 Task: Look for space in Néa Smýrni, Greece from 1st June, 2023 to 4th June, 2023 for 1 adult in price range Rs.6000 to Rs.16000. Place can be private room with 1  bedroom having 1 bed and 1 bathroom. Property type can be house, flat, hotel. Amenities needed are: wifi, washing machine. Booking option can be shelf check-in. Required host language is English.
Action: Mouse moved to (485, 59)
Screenshot: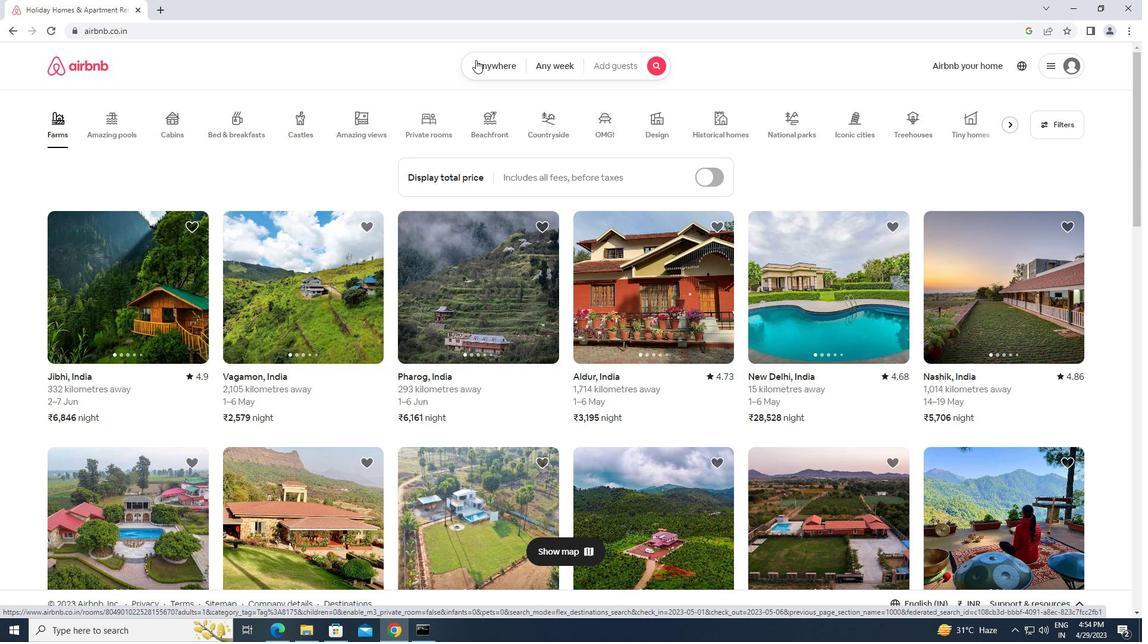
Action: Mouse pressed left at (485, 59)
Screenshot: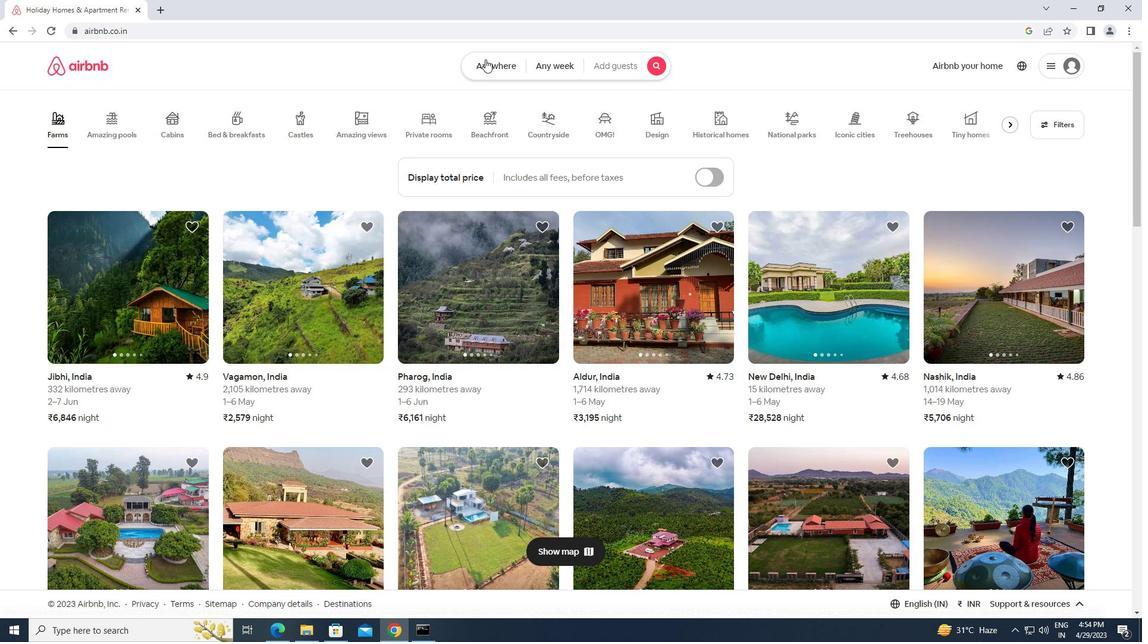 
Action: Mouse moved to (447, 94)
Screenshot: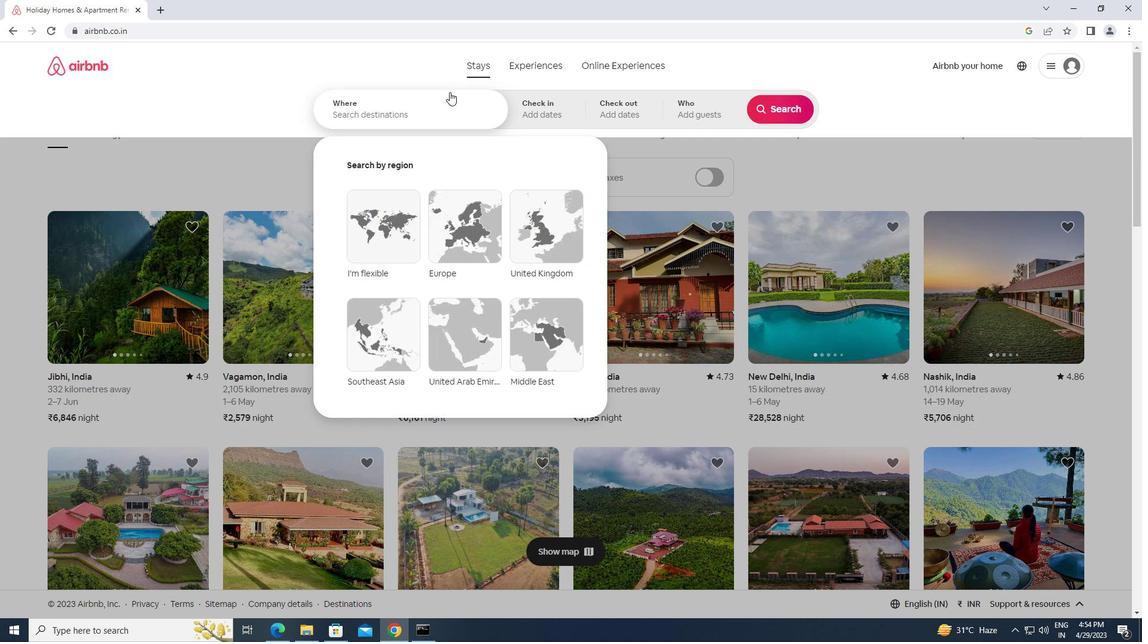 
Action: Mouse pressed left at (447, 94)
Screenshot: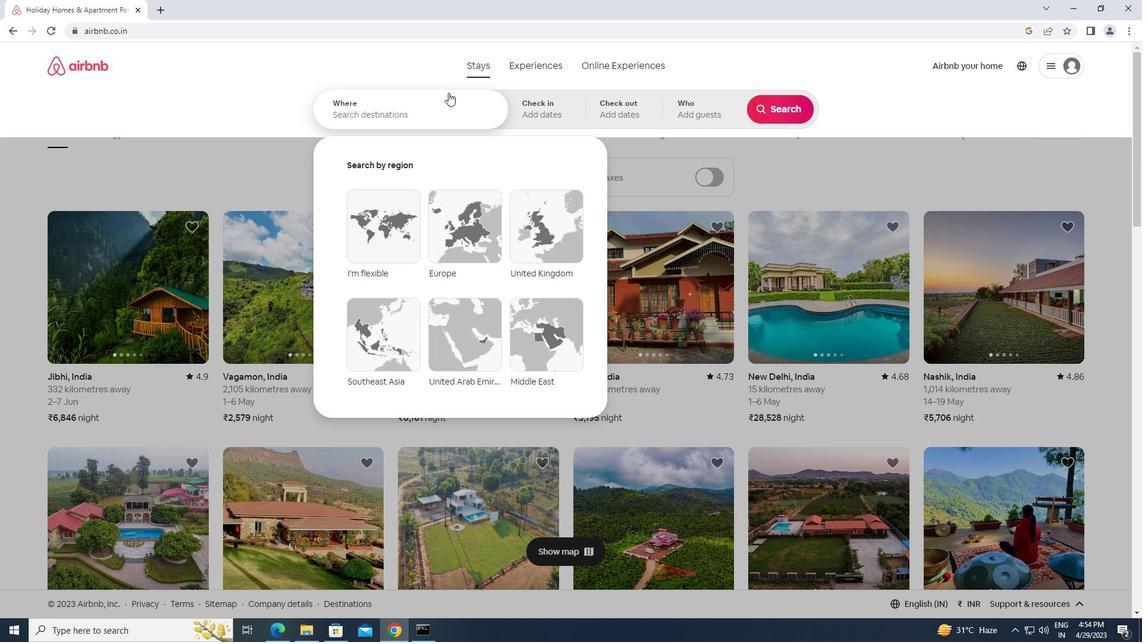 
Action: Key pressed n<Key.caps_lock>ea<Key.space><Key.caps_lock>s<Key.caps_lock>myrni,<Key.space><Key.caps_lock>g<Key.caps_lock>reece<Key.enter>
Screenshot: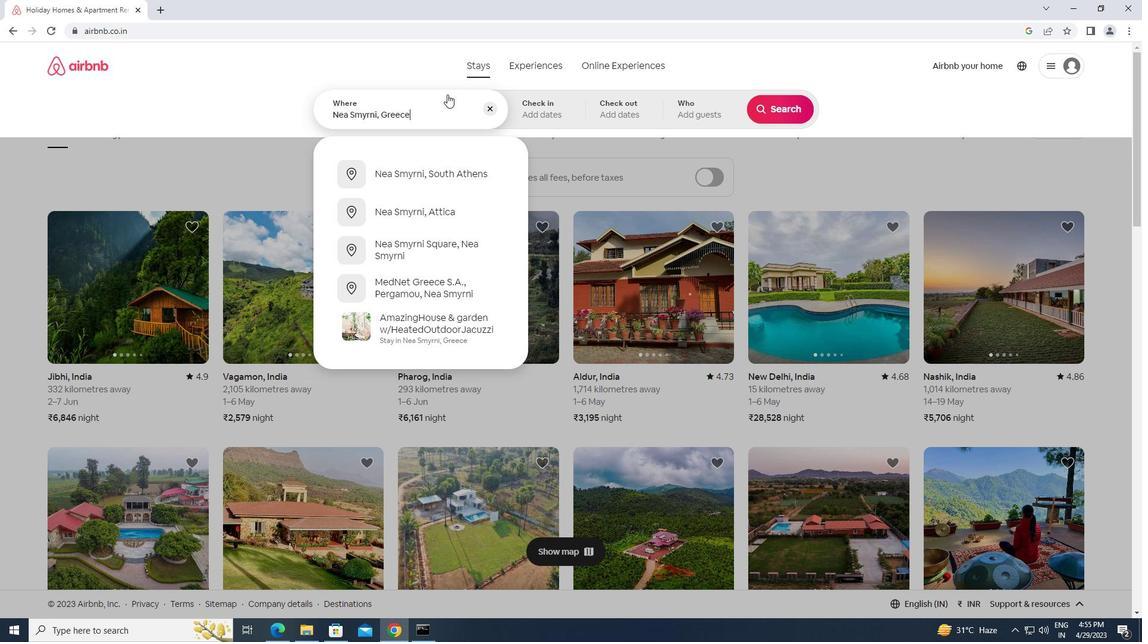 
Action: Mouse moved to (781, 198)
Screenshot: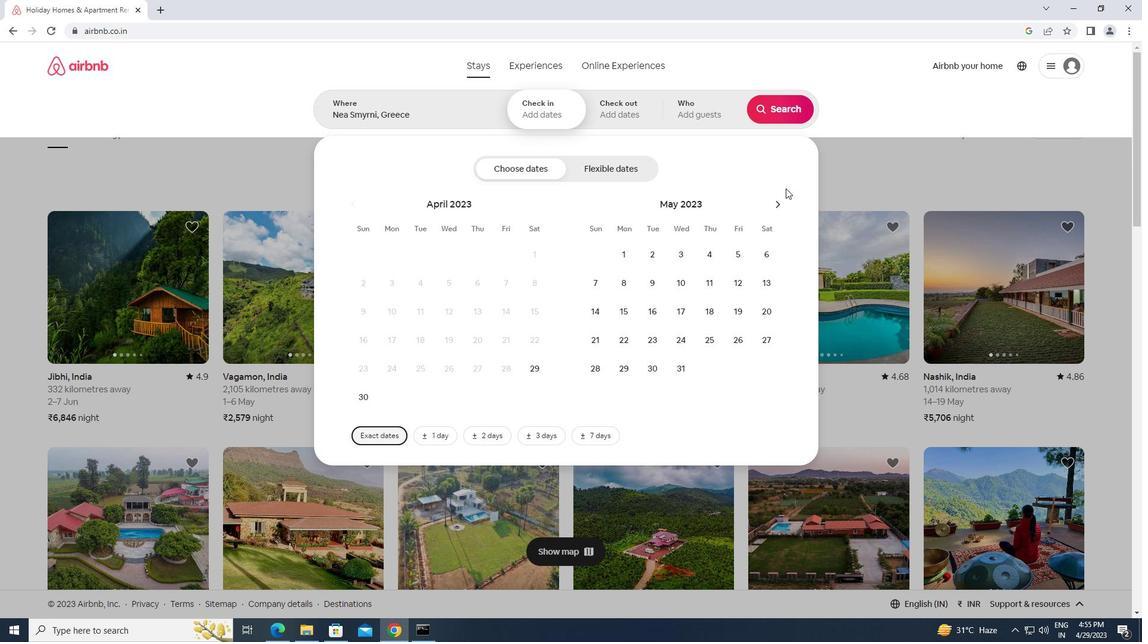 
Action: Mouse pressed left at (781, 198)
Screenshot: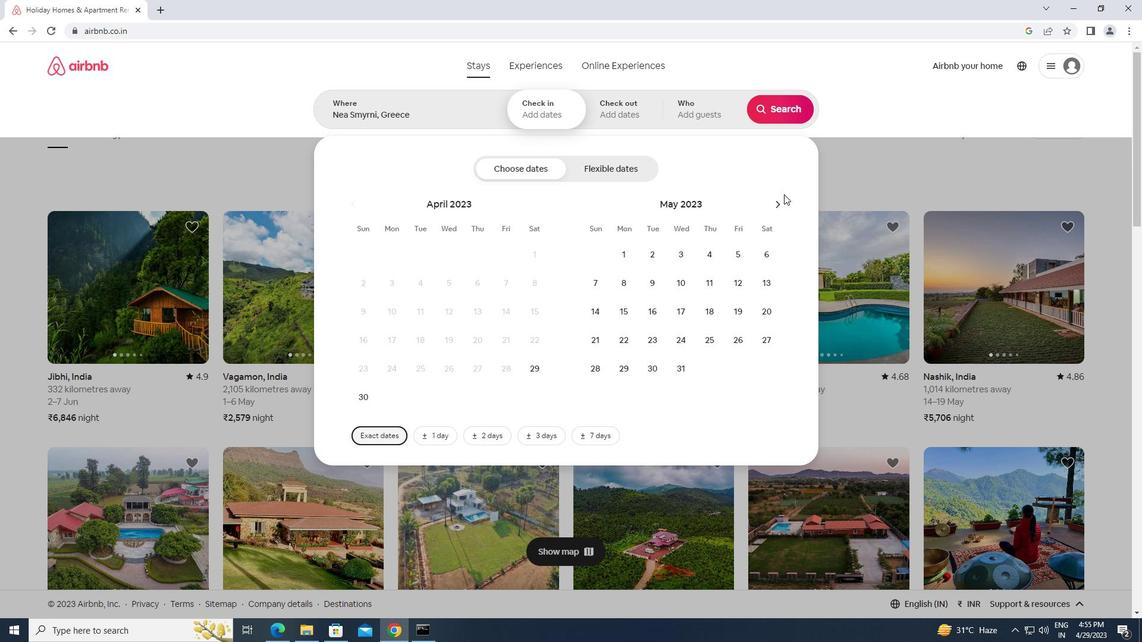 
Action: Mouse moved to (705, 256)
Screenshot: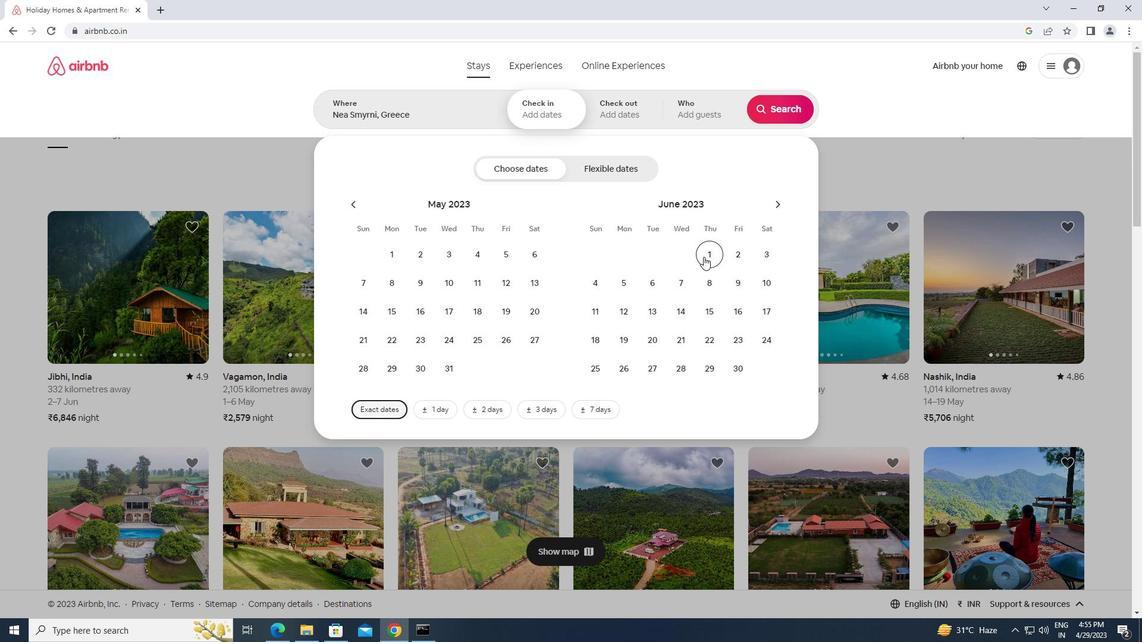 
Action: Mouse pressed left at (705, 256)
Screenshot: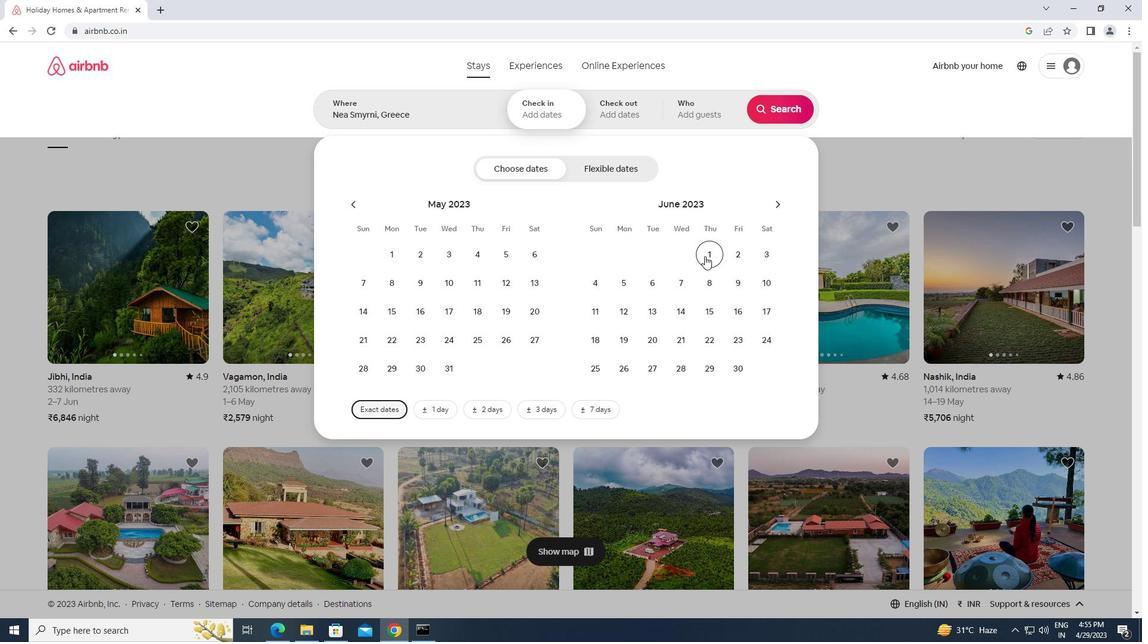 
Action: Mouse moved to (589, 285)
Screenshot: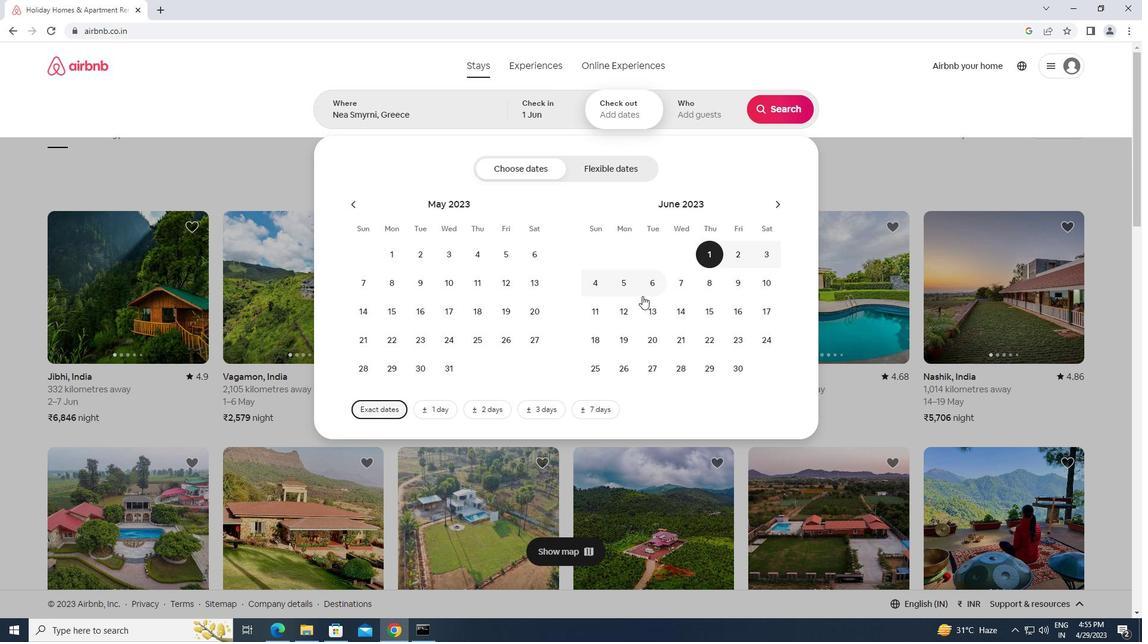 
Action: Mouse pressed left at (589, 285)
Screenshot: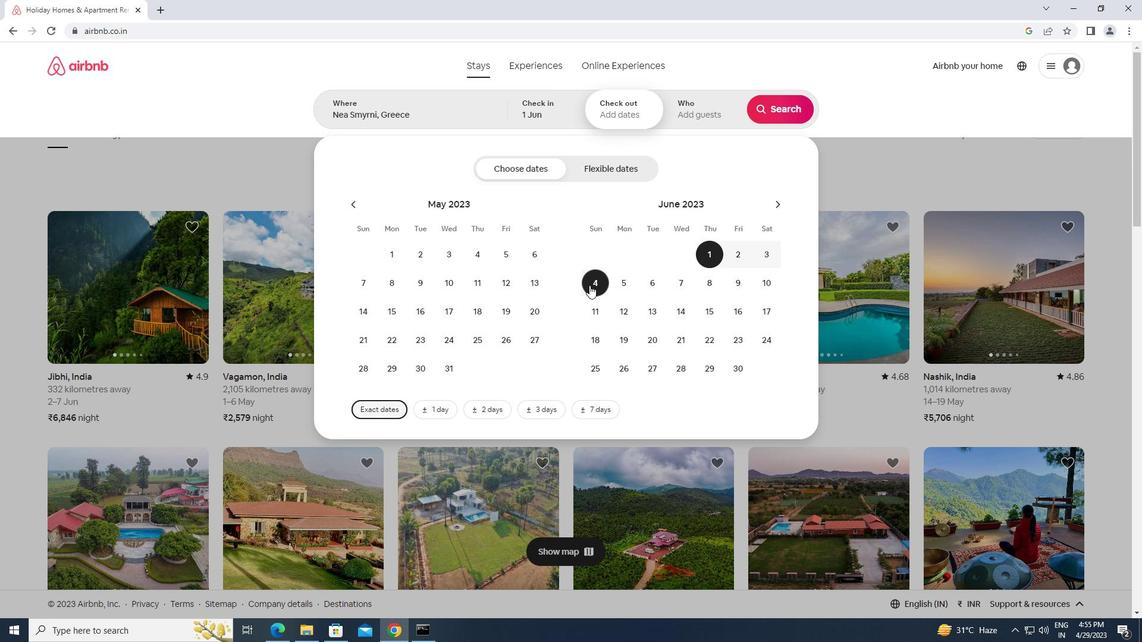 
Action: Mouse moved to (690, 110)
Screenshot: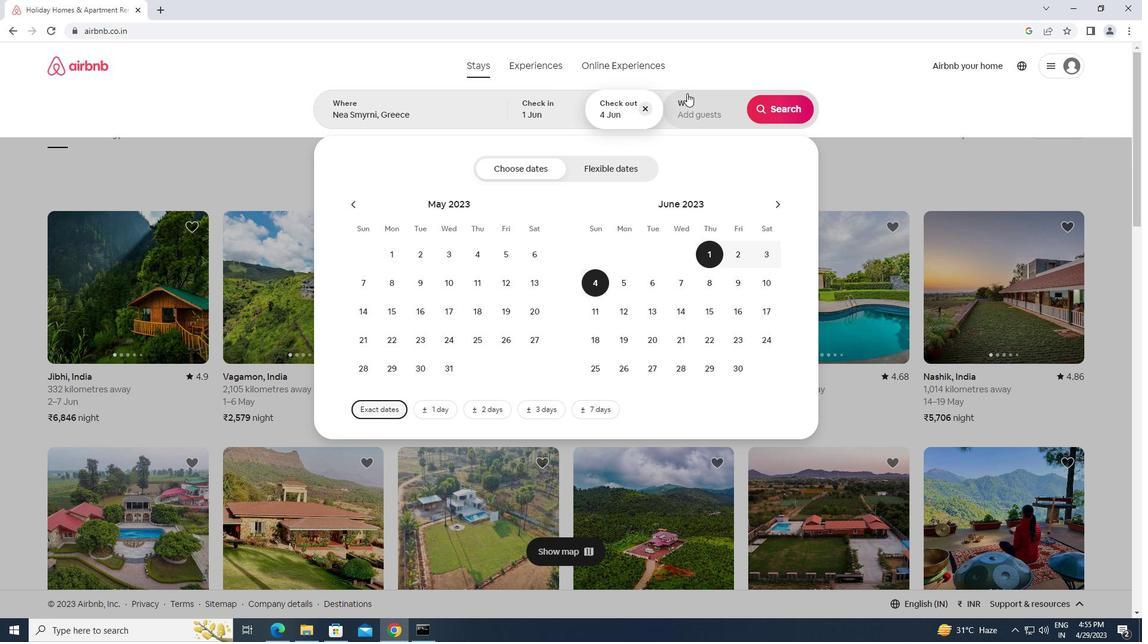 
Action: Mouse pressed left at (690, 110)
Screenshot: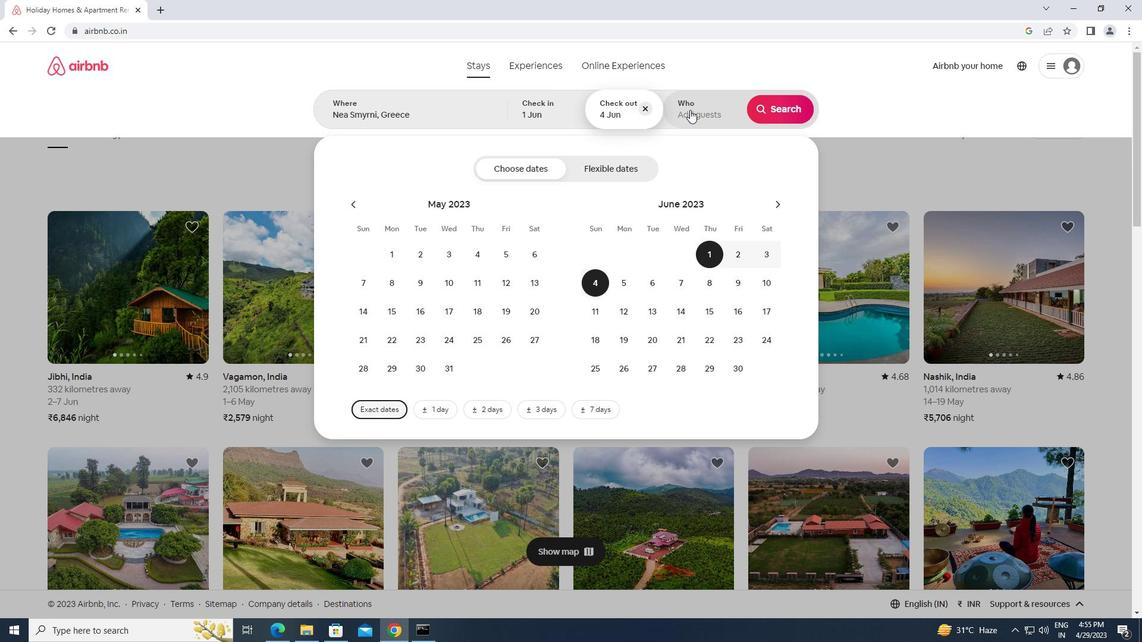 
Action: Mouse moved to (785, 173)
Screenshot: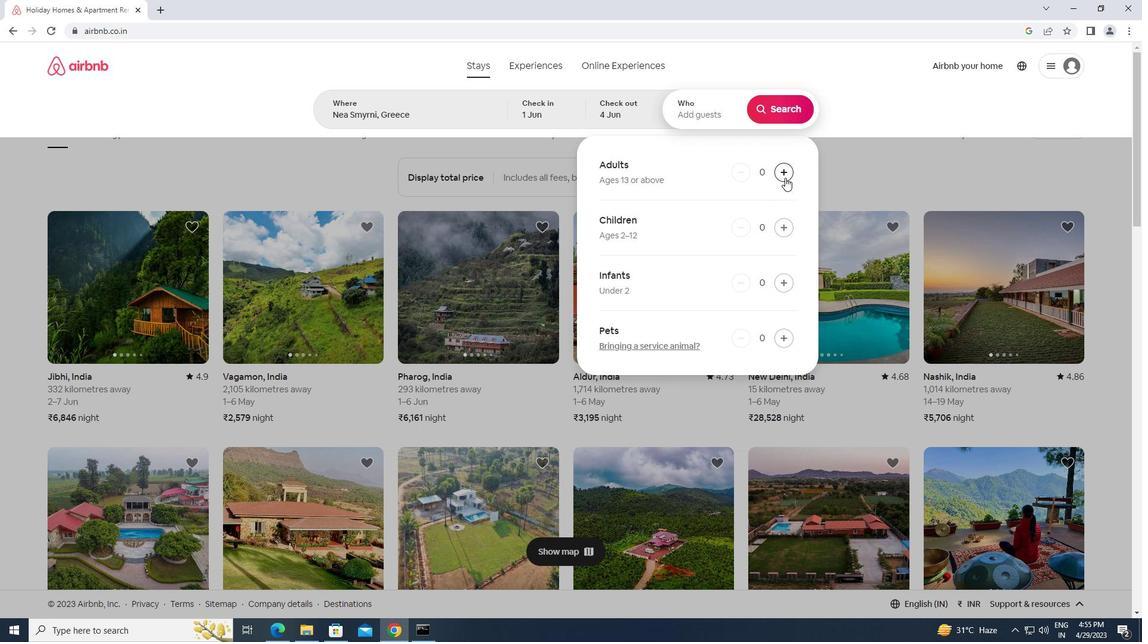 
Action: Mouse pressed left at (785, 173)
Screenshot: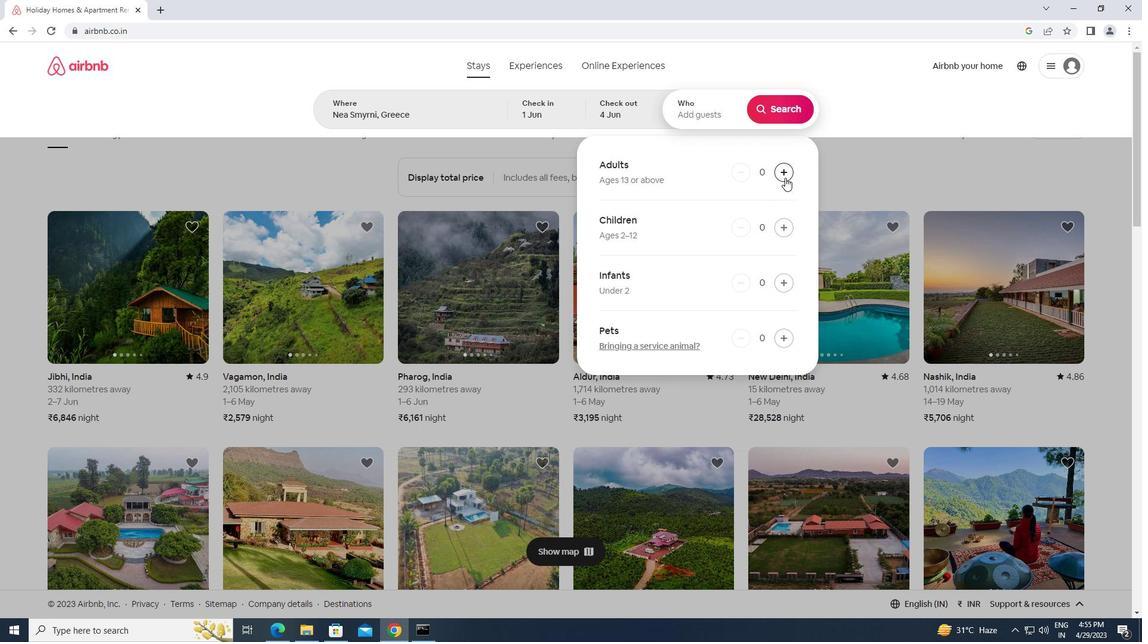 
Action: Mouse moved to (777, 110)
Screenshot: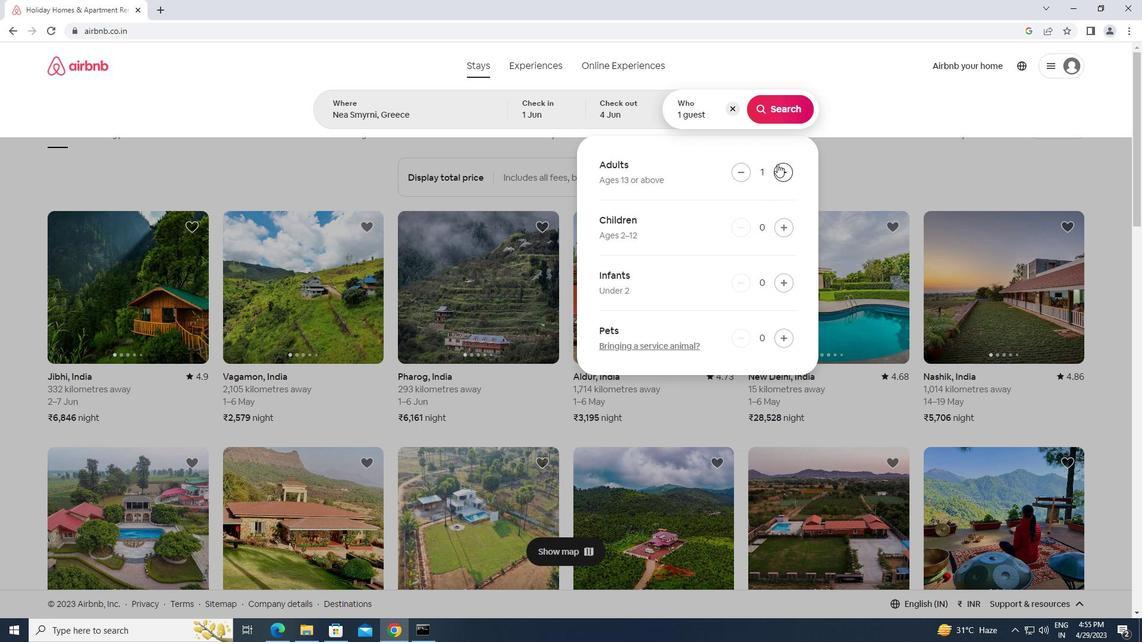 
Action: Mouse pressed left at (777, 110)
Screenshot: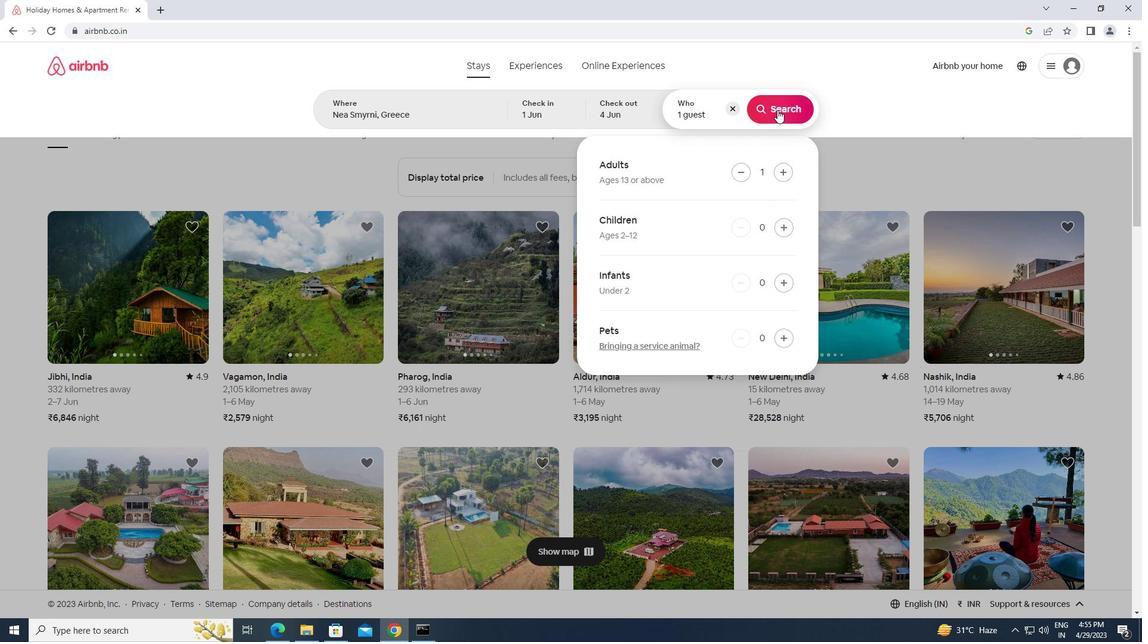 
Action: Mouse moved to (1094, 108)
Screenshot: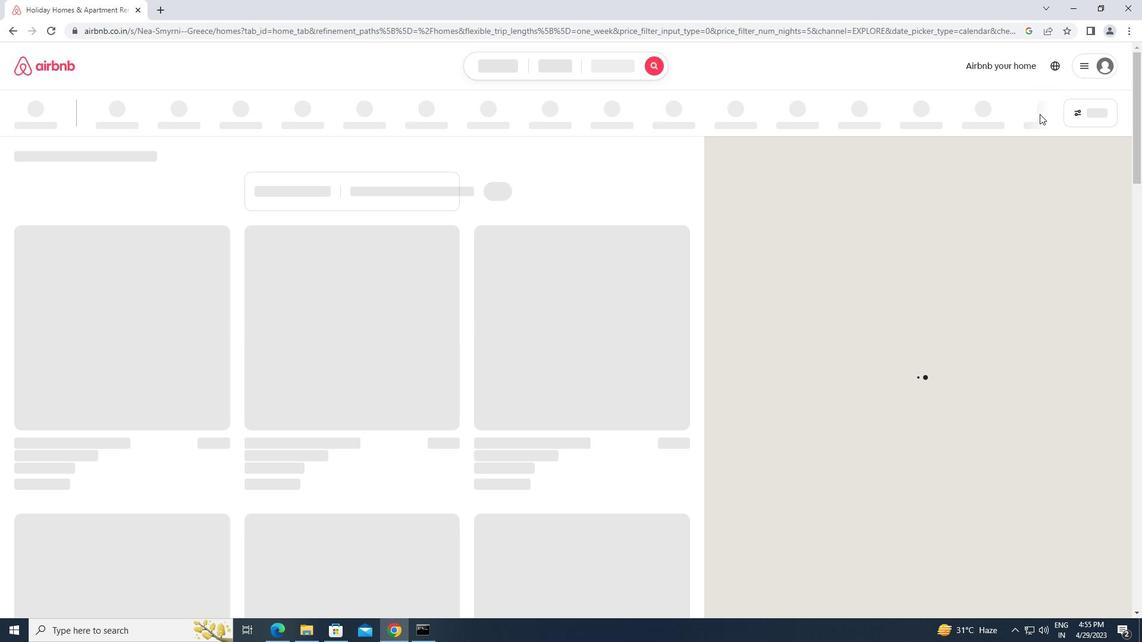 
Action: Mouse pressed left at (1094, 108)
Screenshot: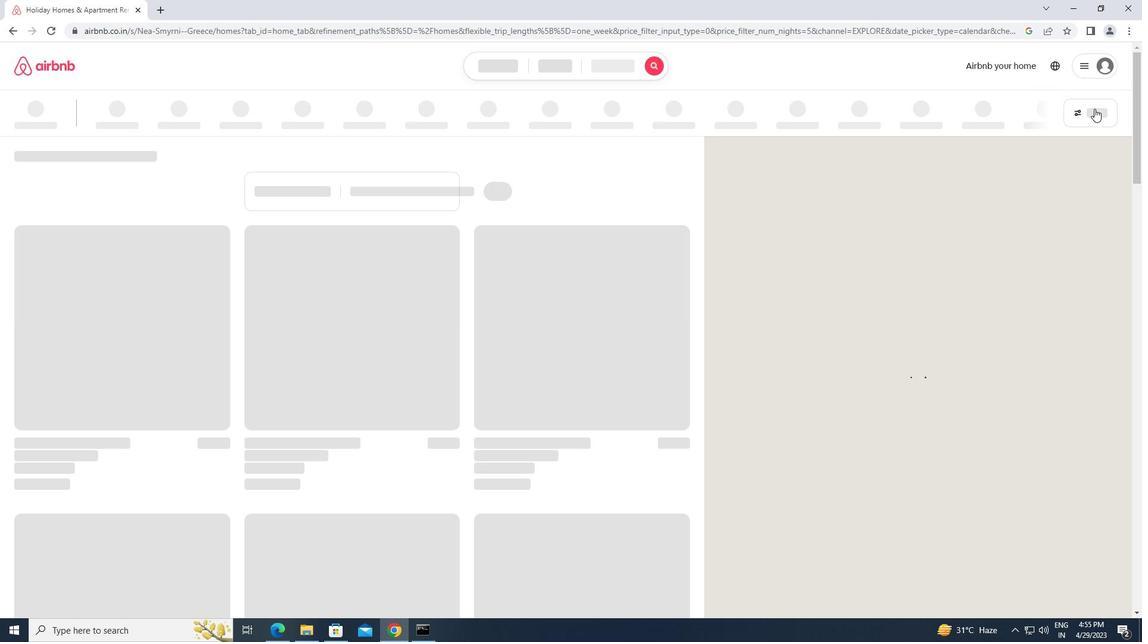 
Action: Mouse moved to (427, 264)
Screenshot: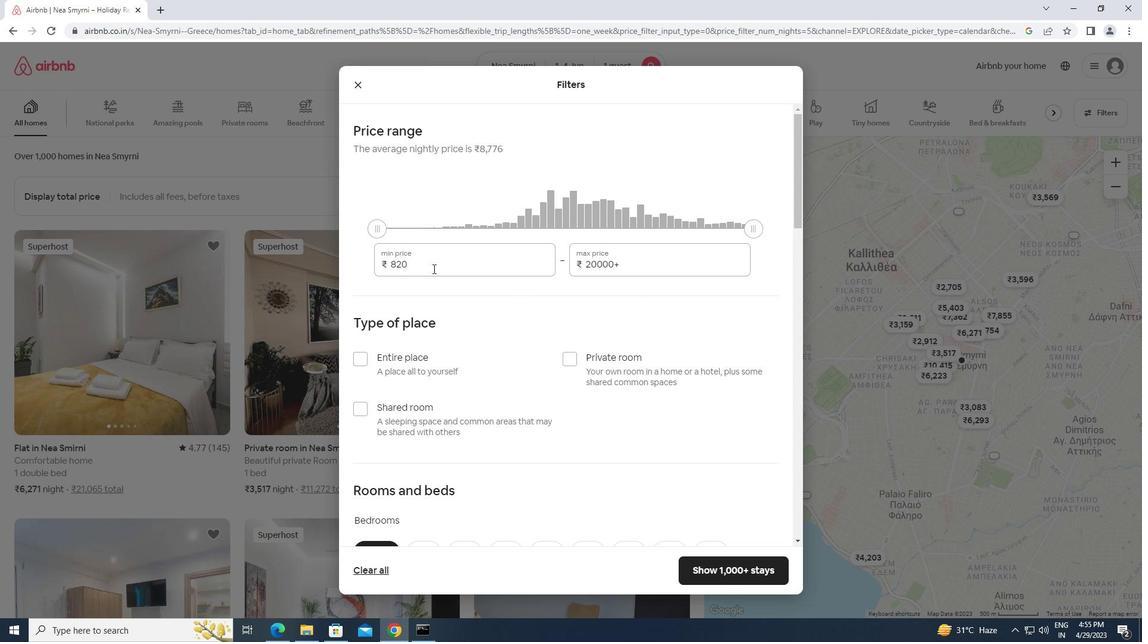 
Action: Mouse pressed left at (427, 264)
Screenshot: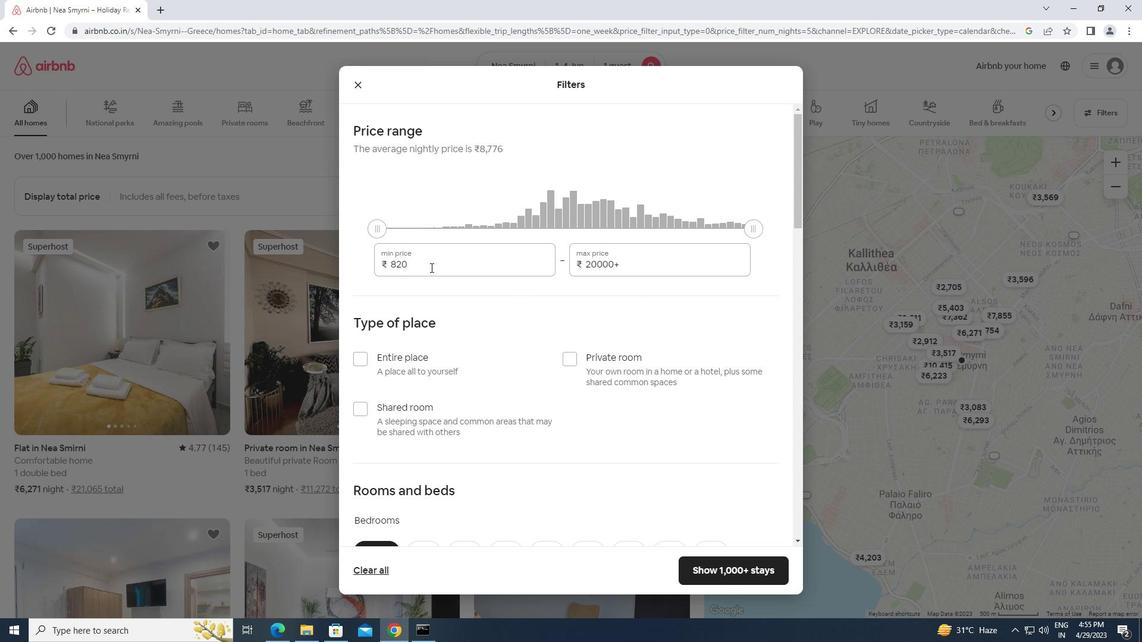 
Action: Mouse moved to (373, 262)
Screenshot: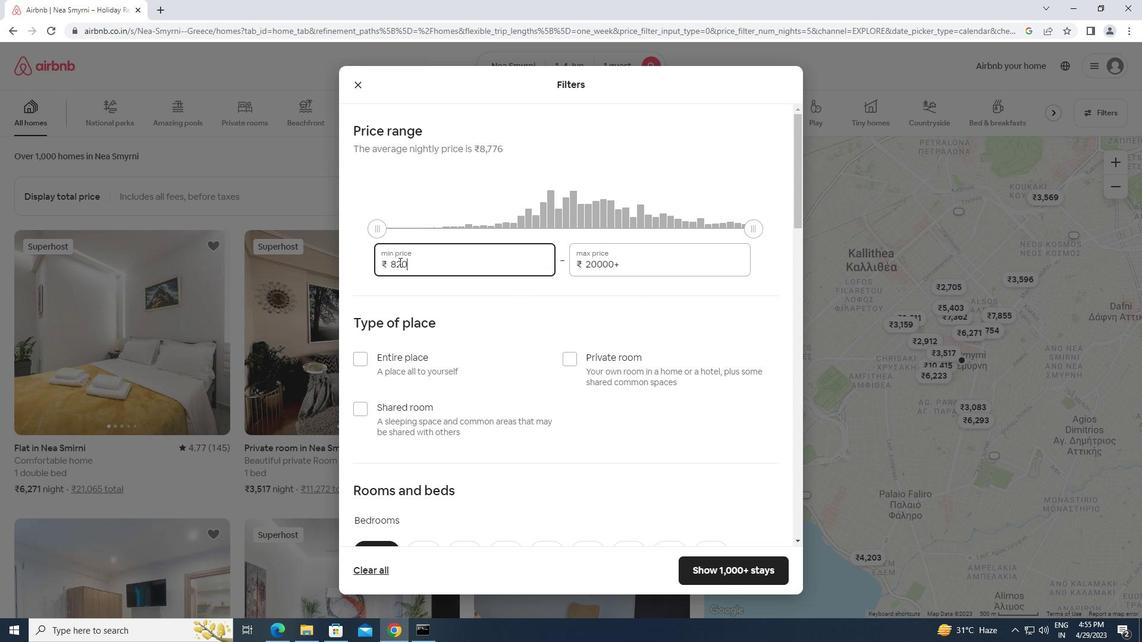 
Action: Key pressed 6000<Key.tab><Key.backspace><Key.backspace><Key.backspace><Key.backspace><Key.backspace><Key.backspace><Key.backspace><Key.backspace><Key.backspace><Key.backspace>16000
Screenshot: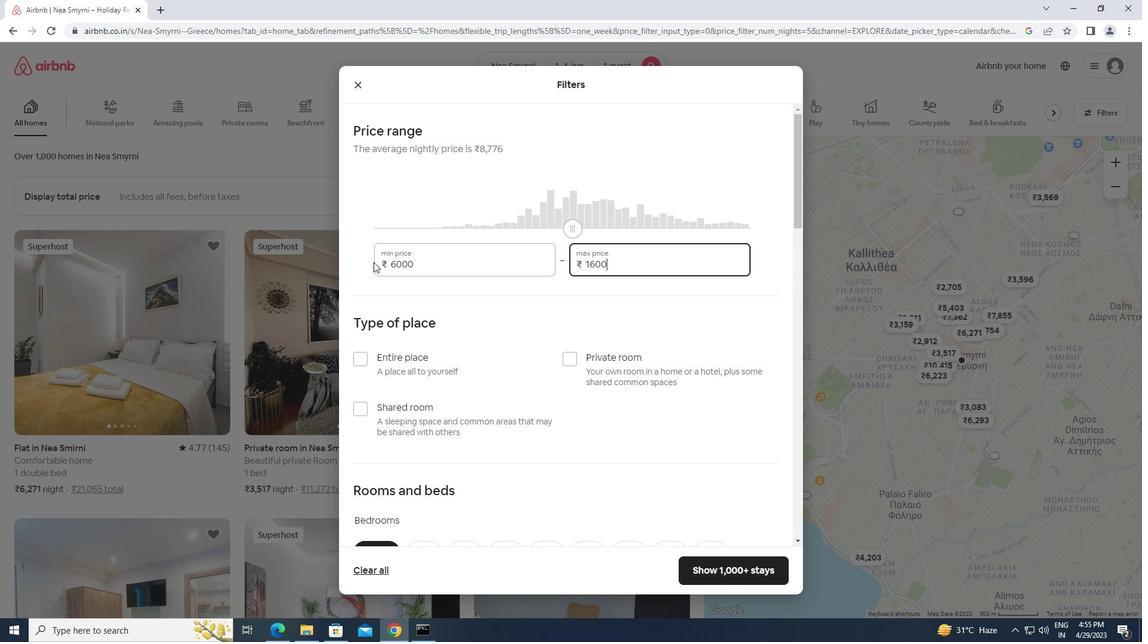 
Action: Mouse moved to (569, 361)
Screenshot: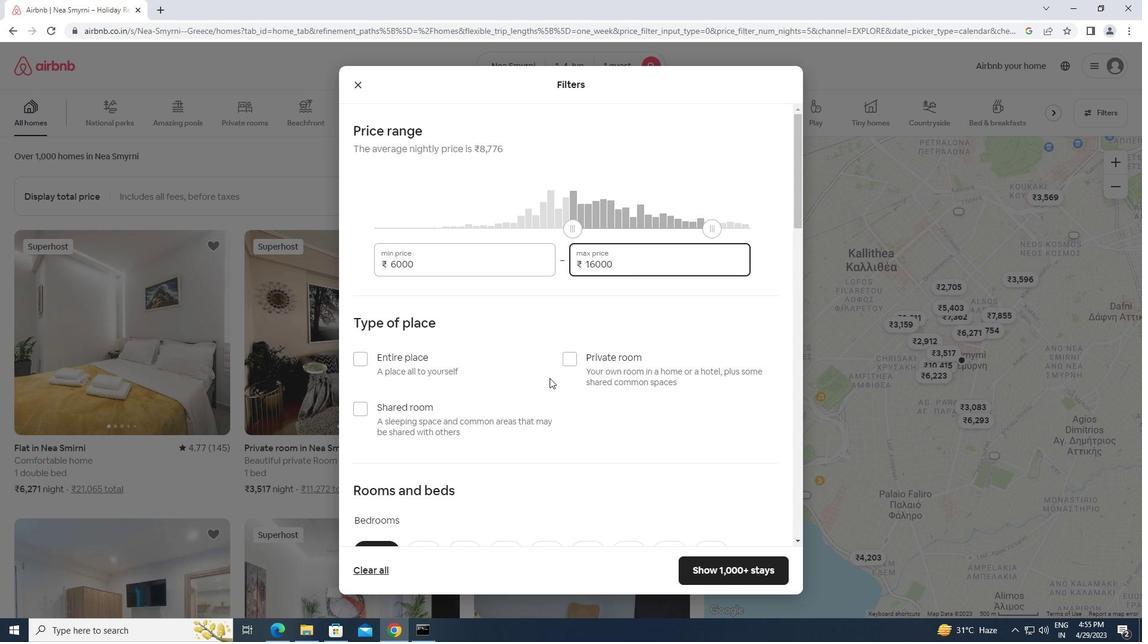 
Action: Mouse pressed left at (569, 361)
Screenshot: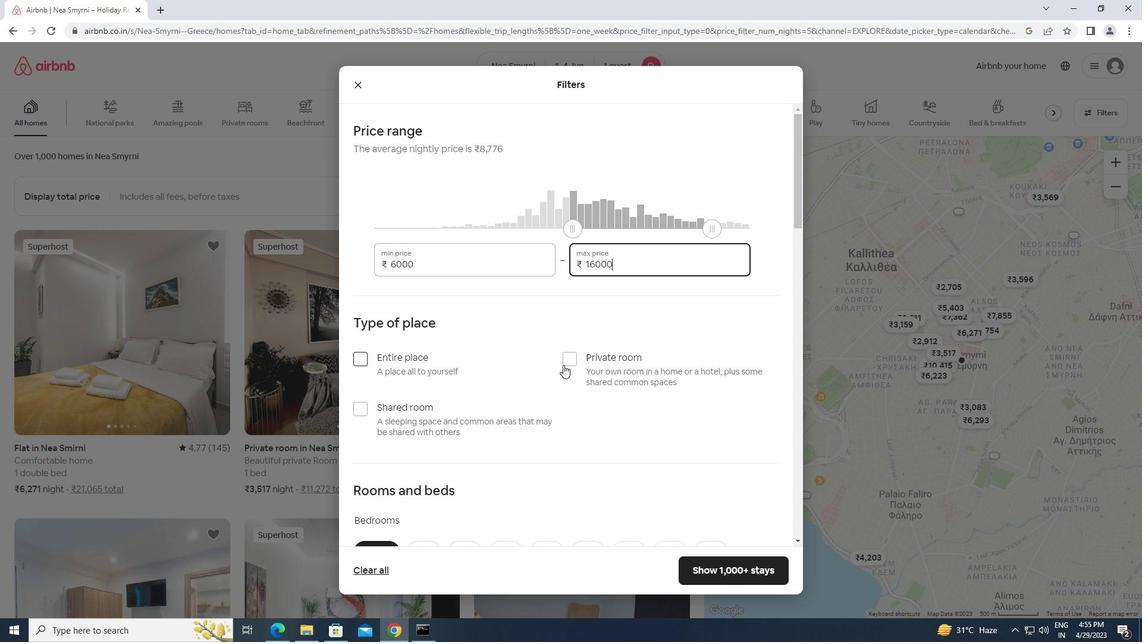 
Action: Mouse moved to (527, 399)
Screenshot: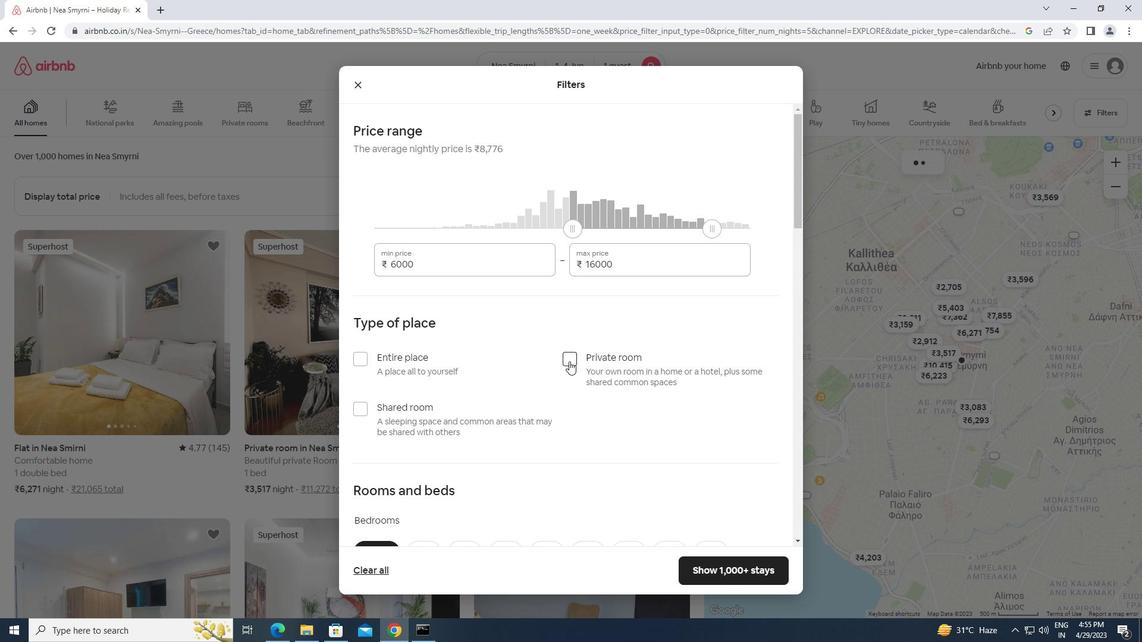 
Action: Mouse scrolled (527, 399) with delta (0, 0)
Screenshot: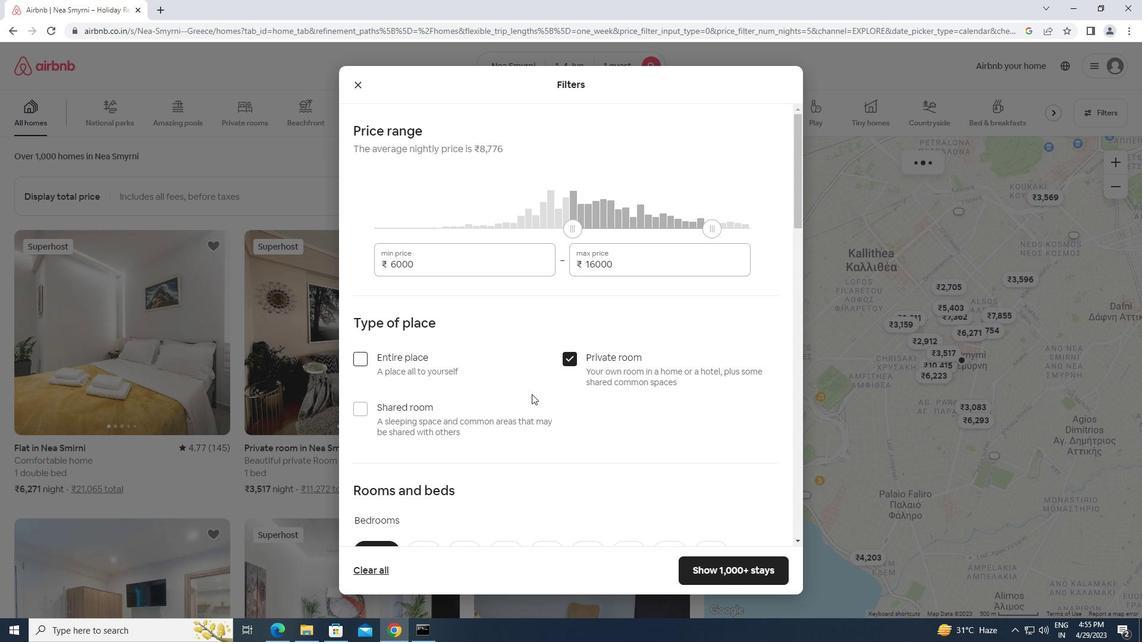 
Action: Mouse scrolled (527, 399) with delta (0, 0)
Screenshot: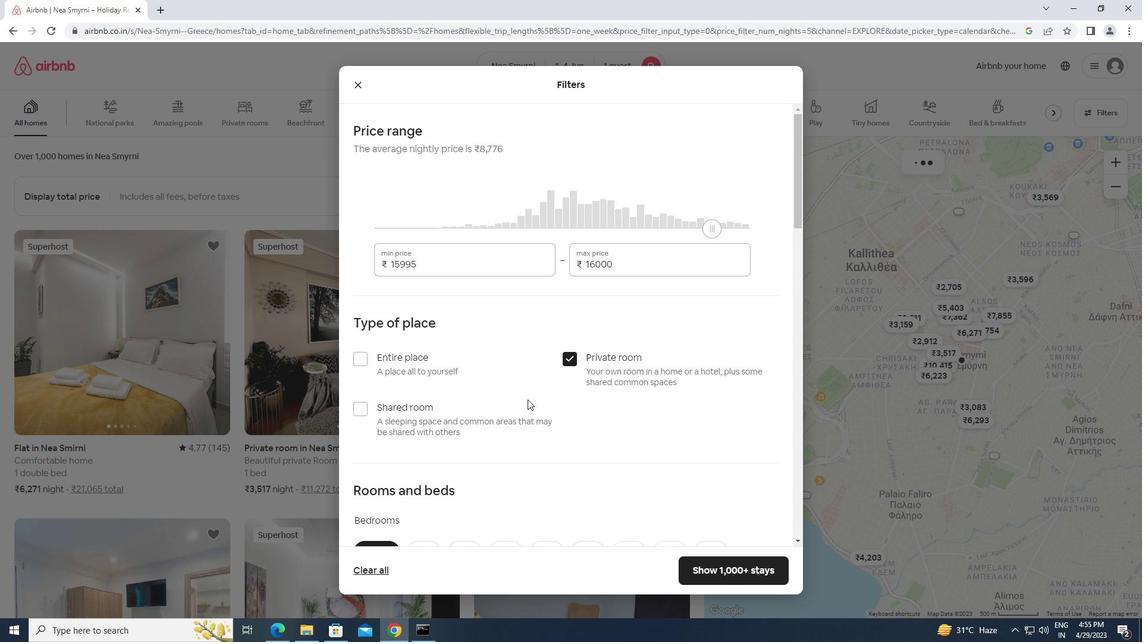 
Action: Mouse scrolled (527, 399) with delta (0, 0)
Screenshot: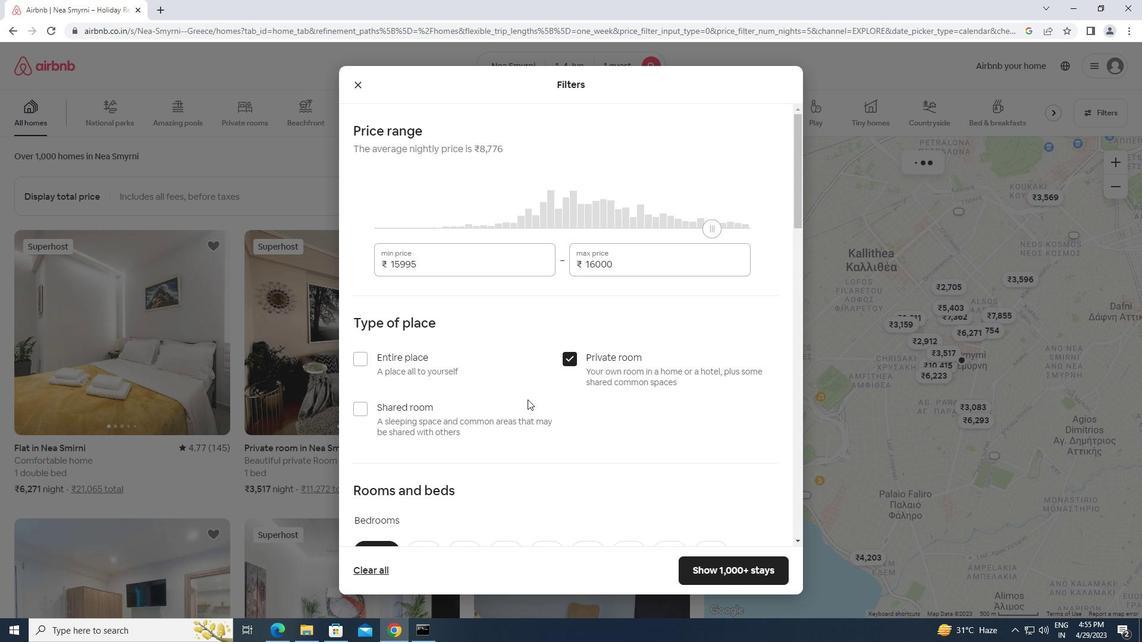 
Action: Mouse scrolled (527, 399) with delta (0, 0)
Screenshot: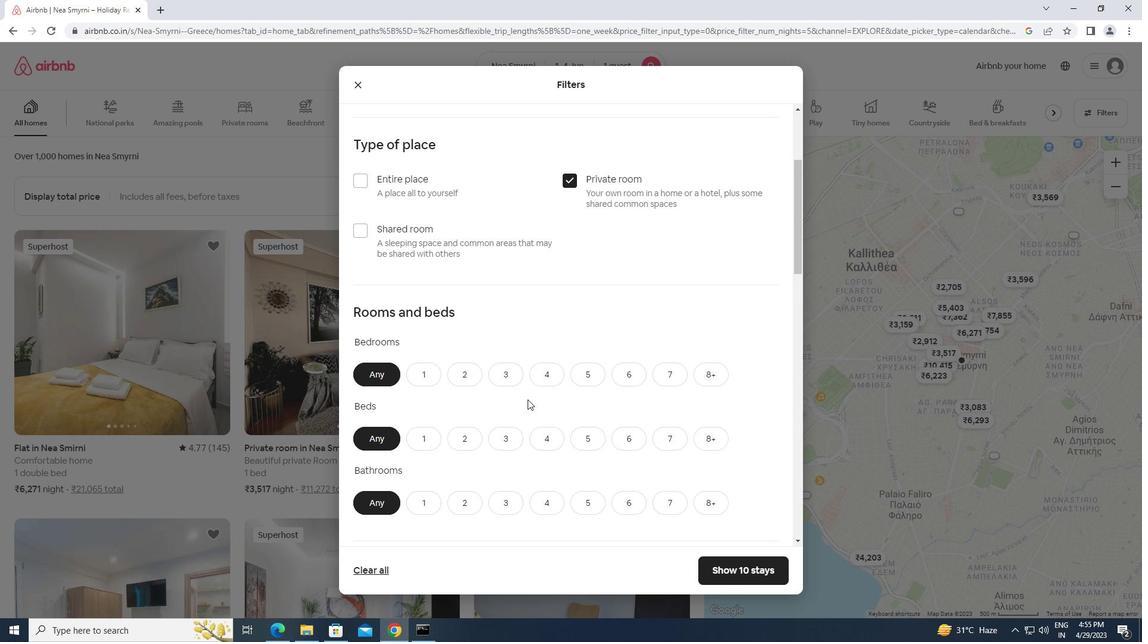 
Action: Mouse scrolled (527, 399) with delta (0, 0)
Screenshot: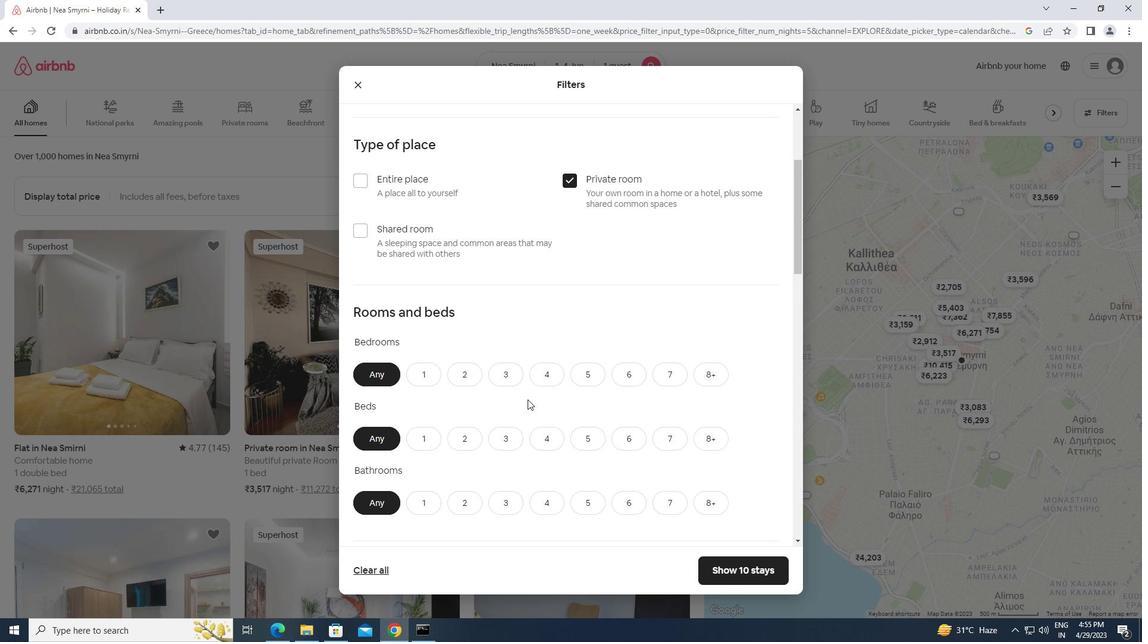 
Action: Mouse moved to (421, 251)
Screenshot: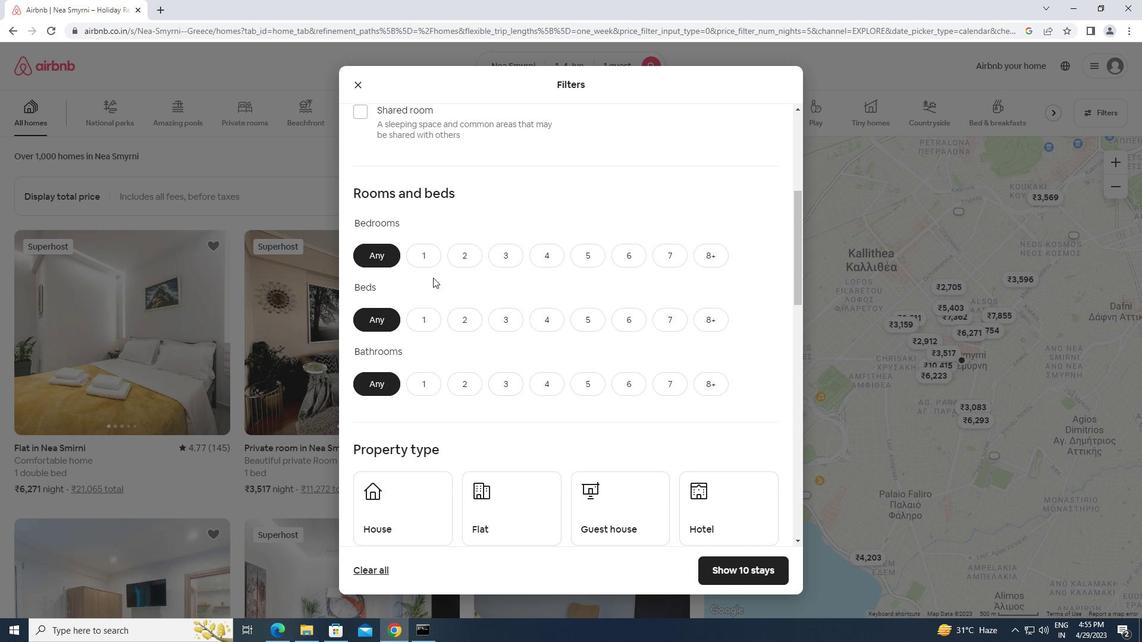 
Action: Mouse pressed left at (421, 251)
Screenshot: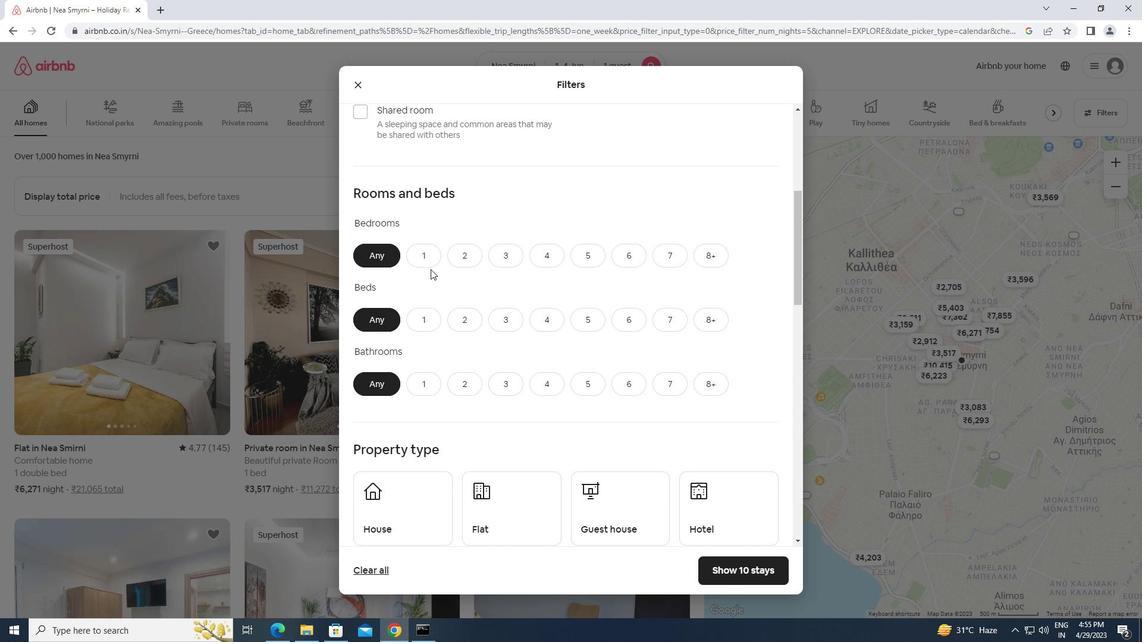 
Action: Mouse moved to (431, 315)
Screenshot: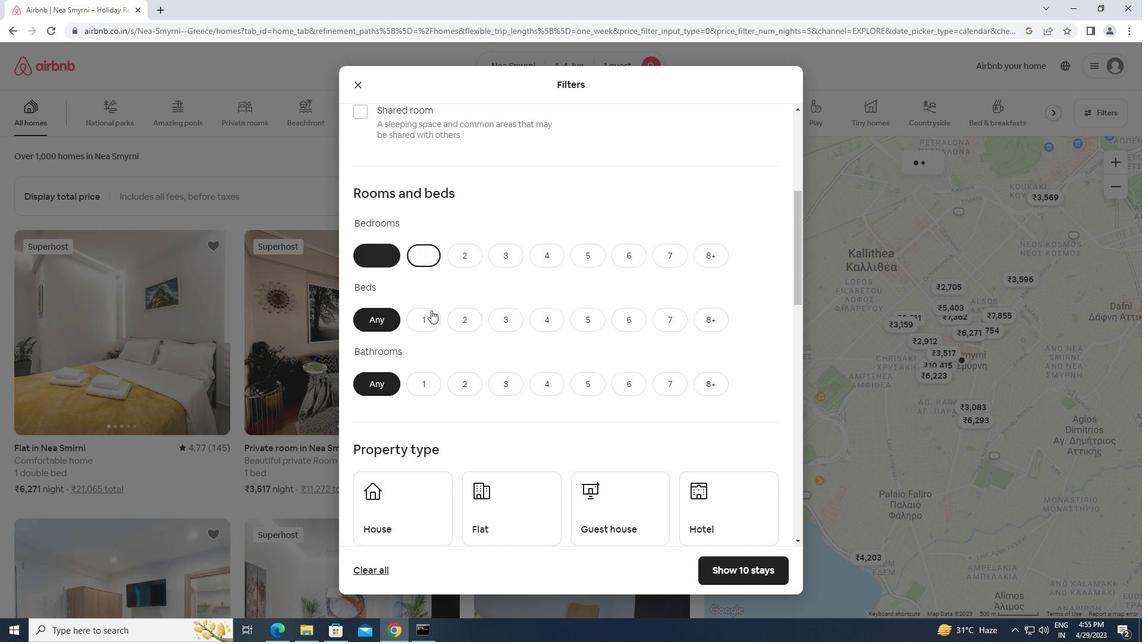 
Action: Mouse pressed left at (431, 315)
Screenshot: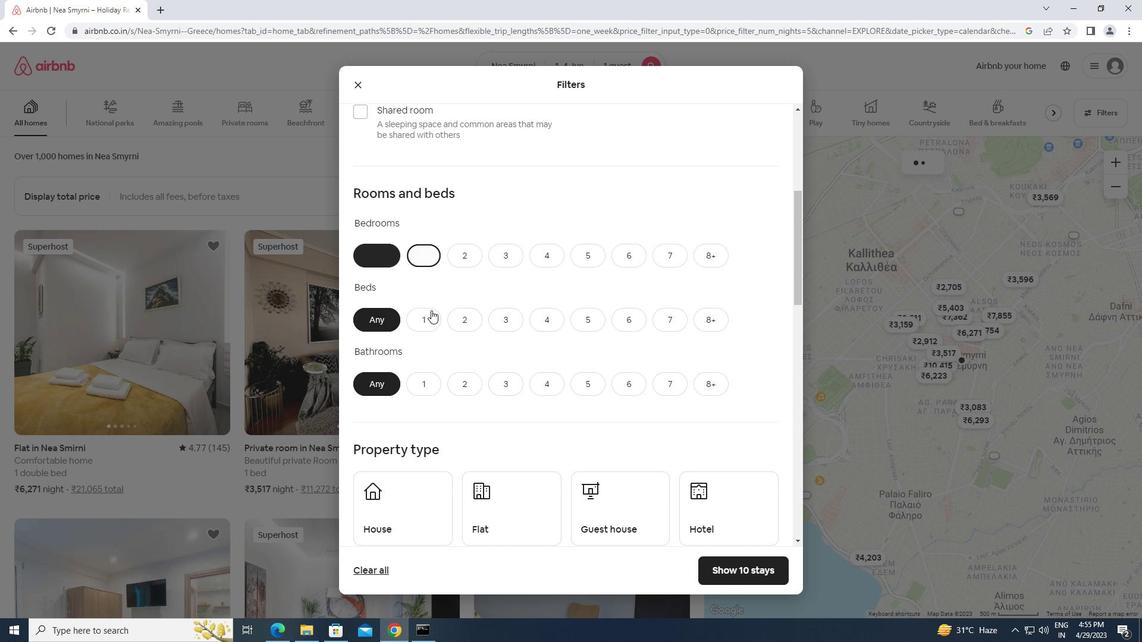 
Action: Mouse moved to (418, 374)
Screenshot: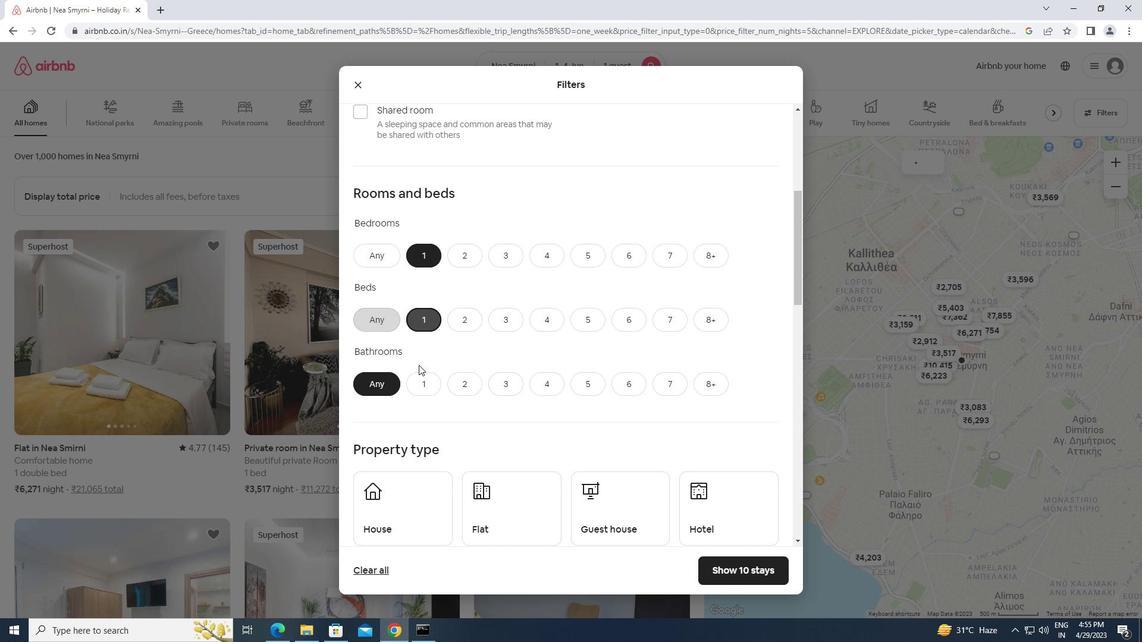 
Action: Mouse pressed left at (418, 374)
Screenshot: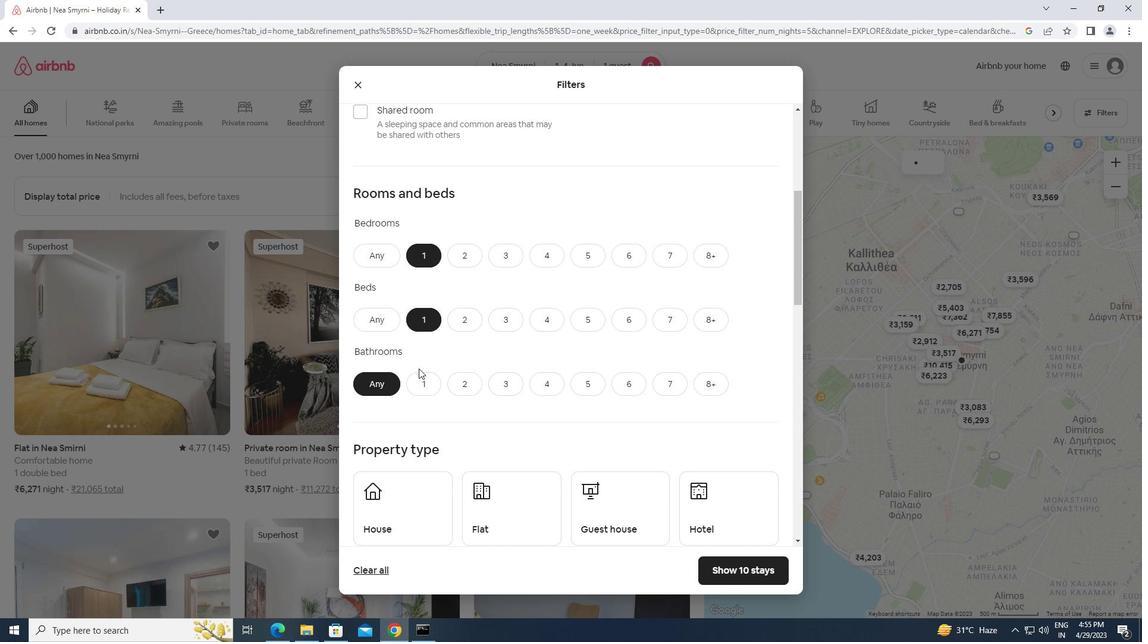 
Action: Mouse moved to (464, 410)
Screenshot: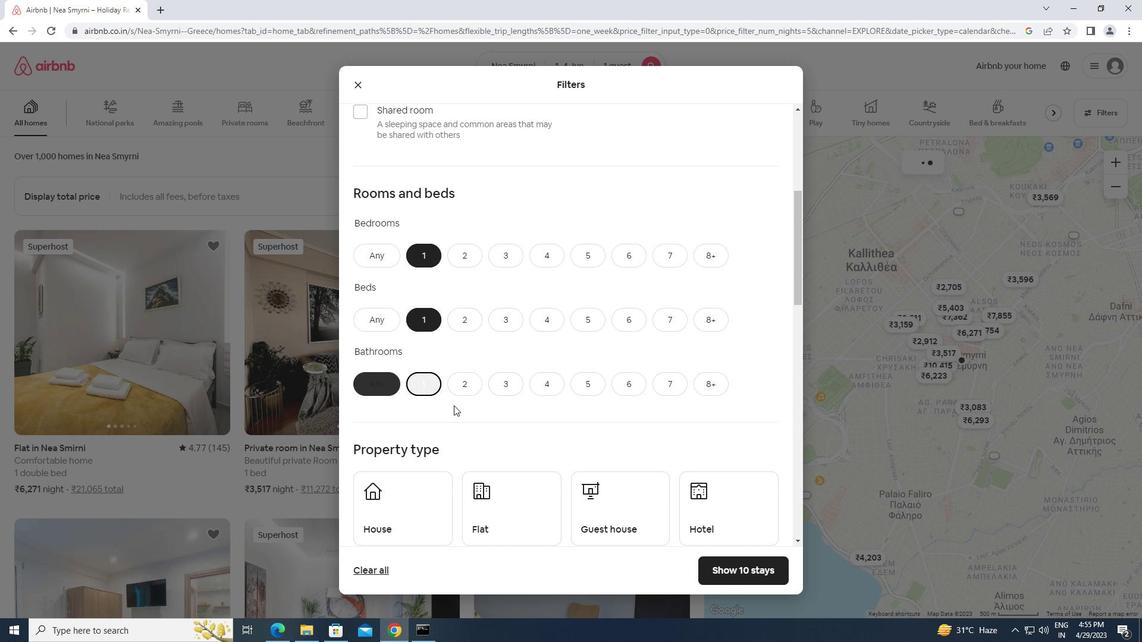 
Action: Mouse scrolled (464, 409) with delta (0, 0)
Screenshot: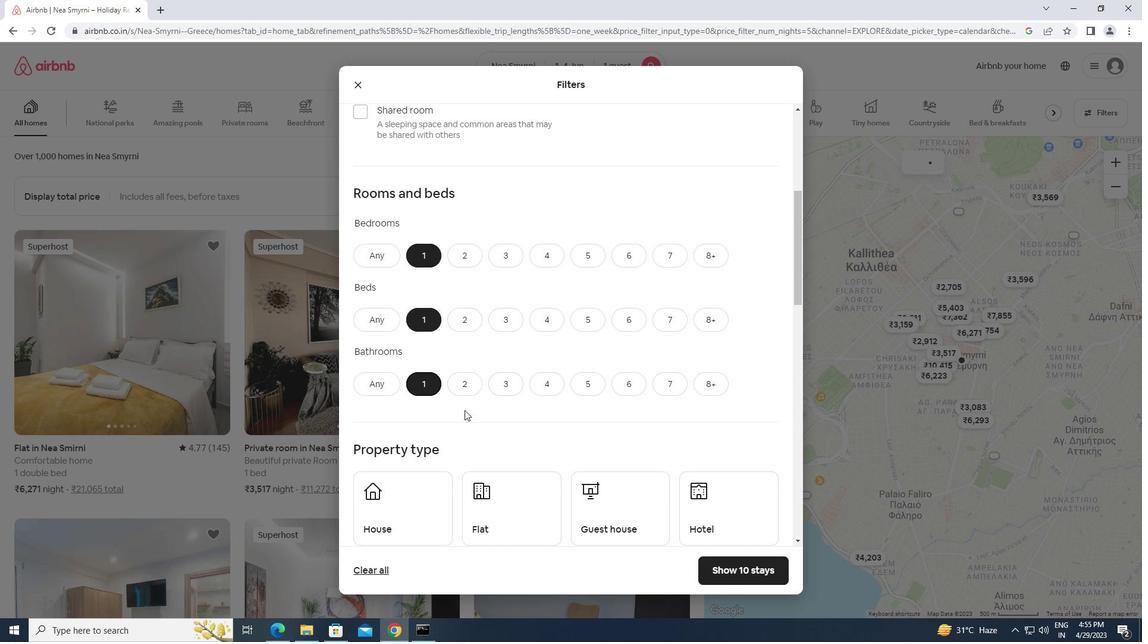 
Action: Mouse scrolled (464, 409) with delta (0, 0)
Screenshot: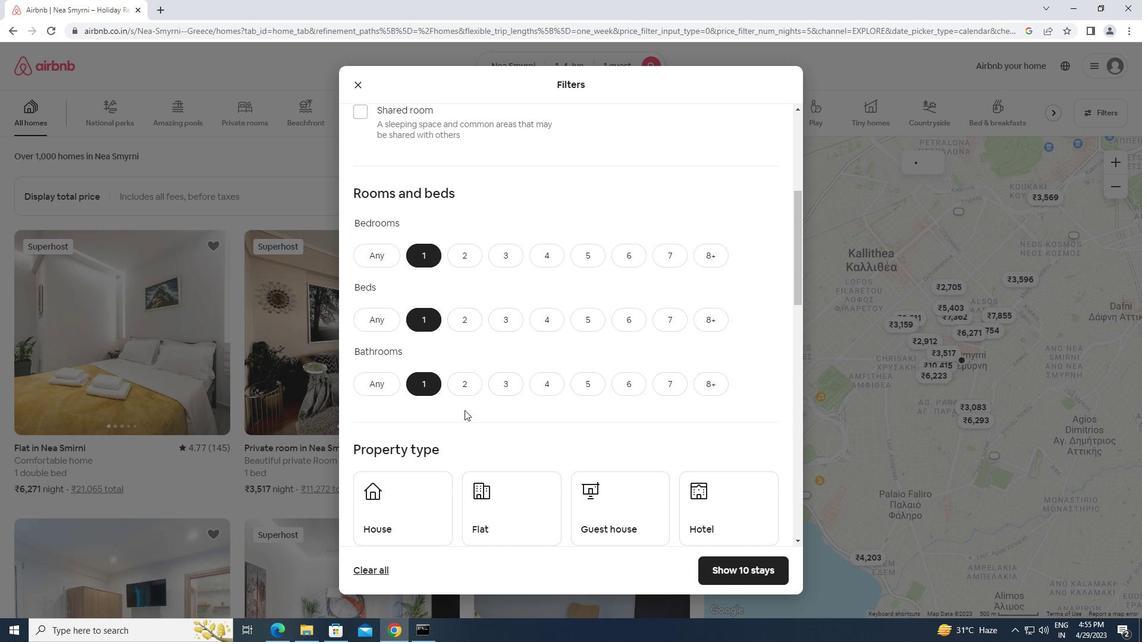 
Action: Mouse moved to (421, 386)
Screenshot: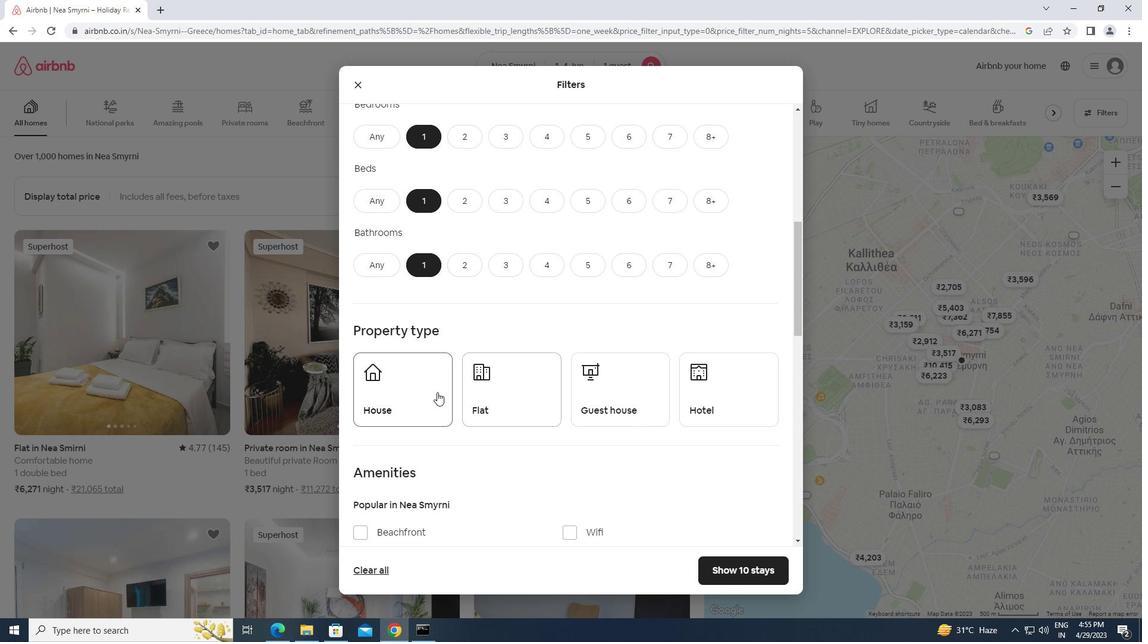 
Action: Mouse pressed left at (421, 386)
Screenshot: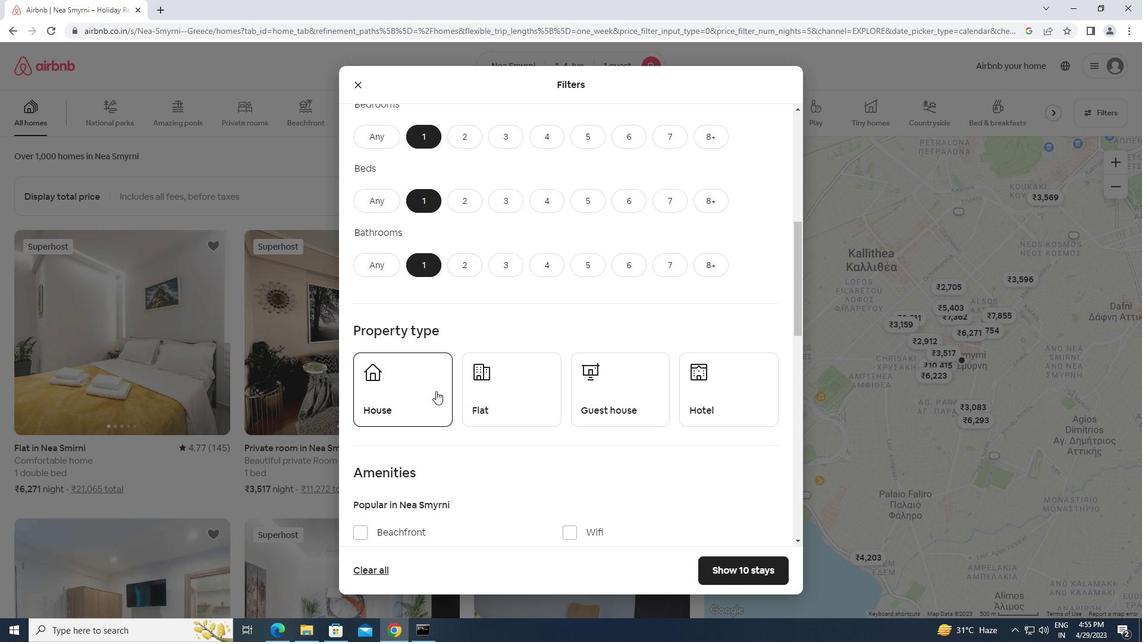 
Action: Mouse moved to (503, 399)
Screenshot: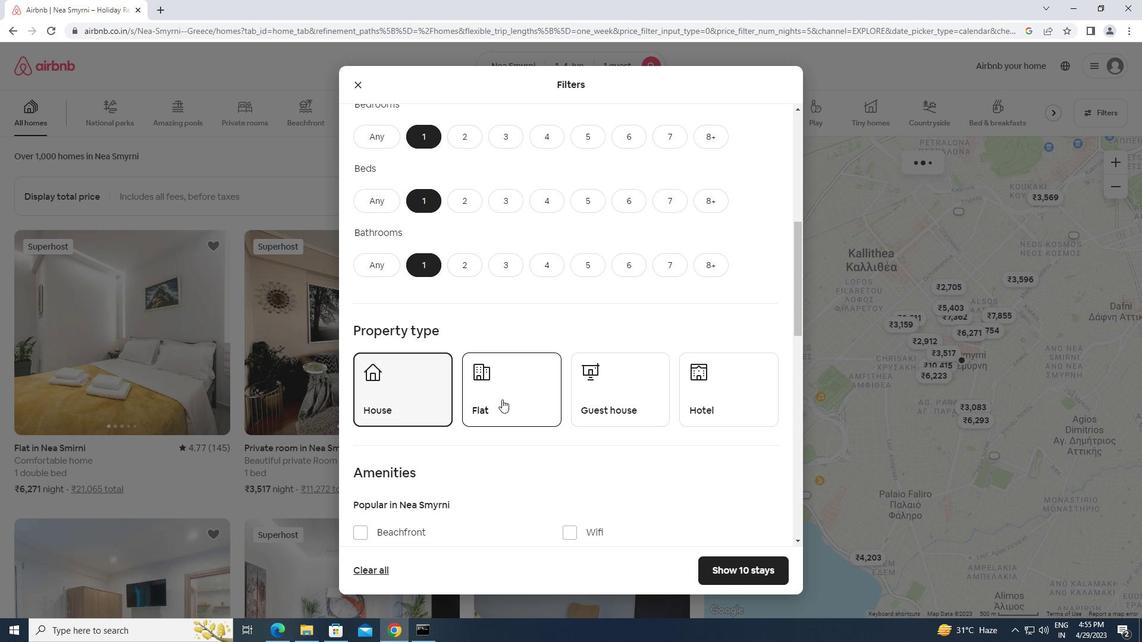 
Action: Mouse pressed left at (503, 399)
Screenshot: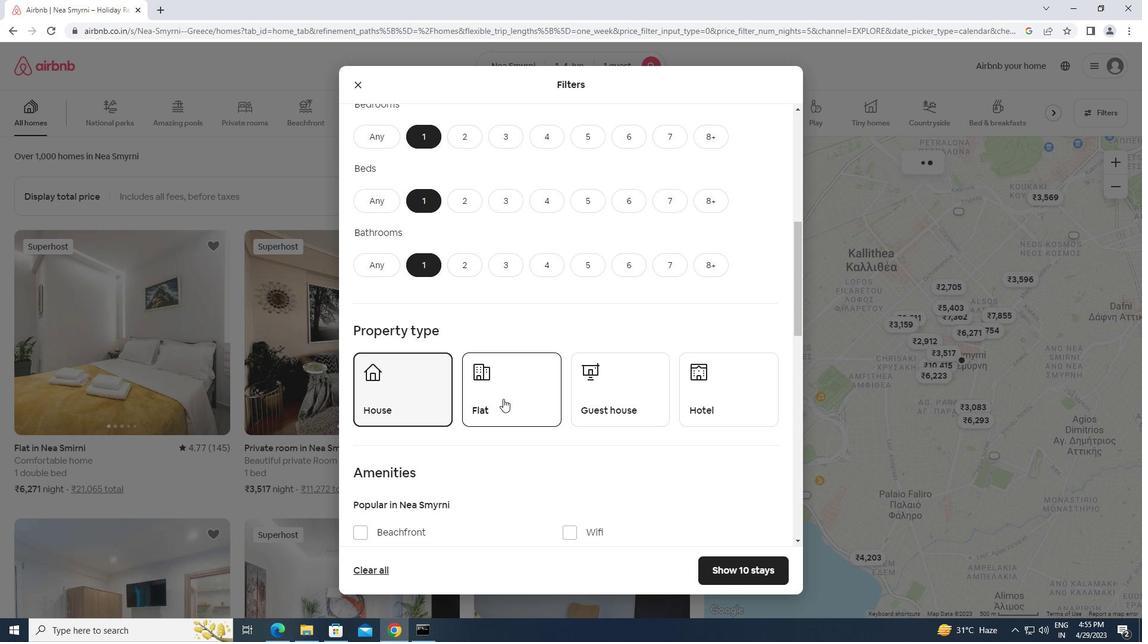 
Action: Mouse moved to (747, 390)
Screenshot: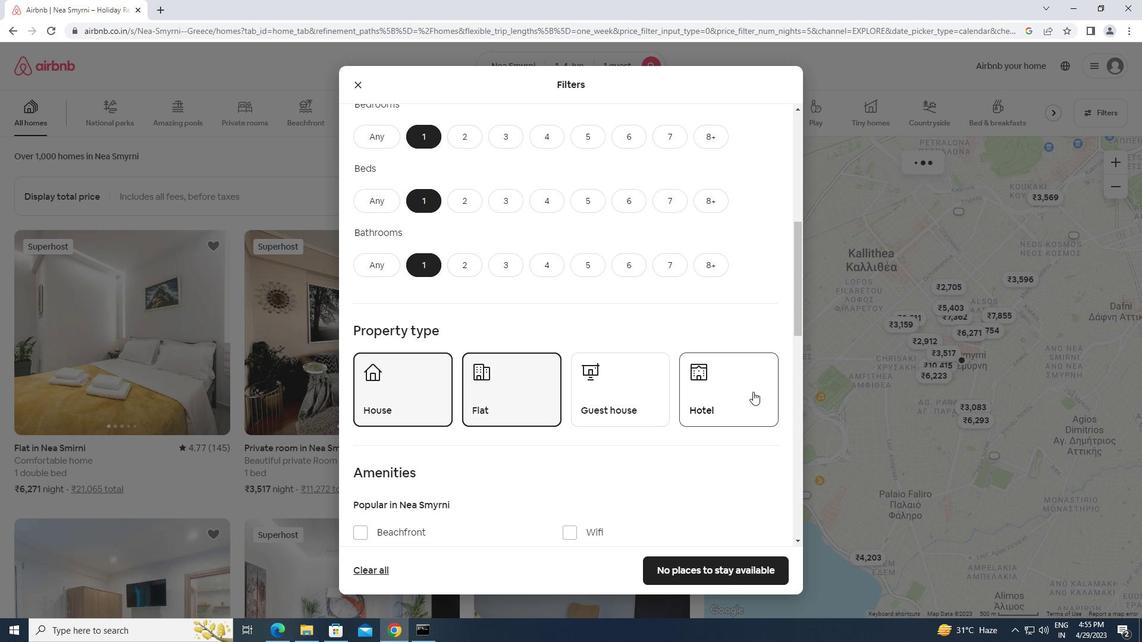 
Action: Mouse pressed left at (747, 390)
Screenshot: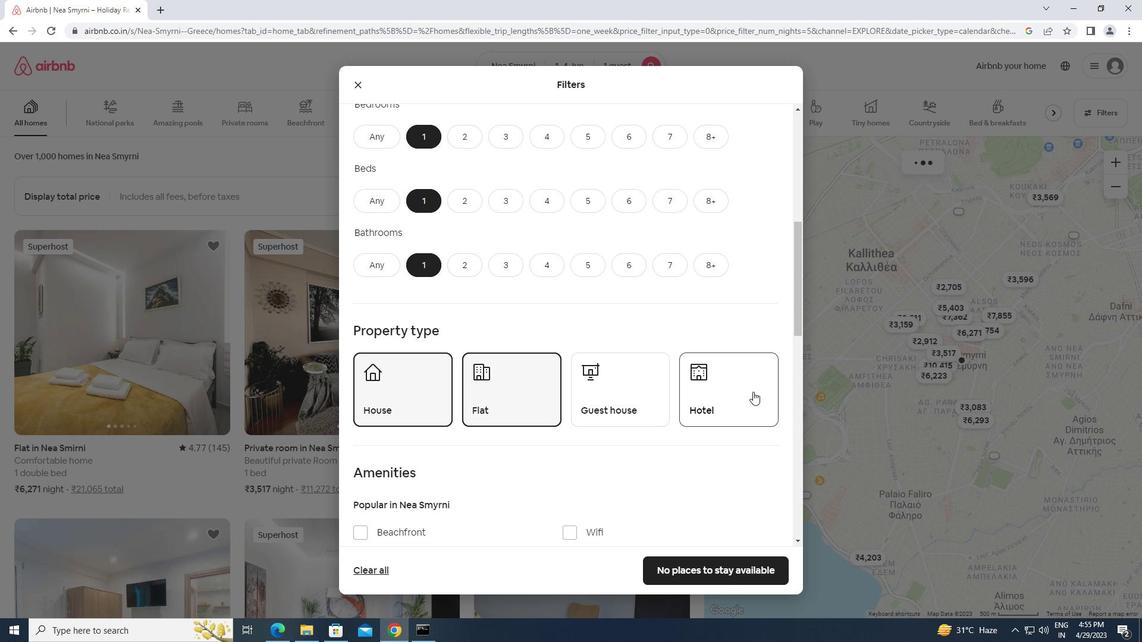 
Action: Mouse moved to (541, 432)
Screenshot: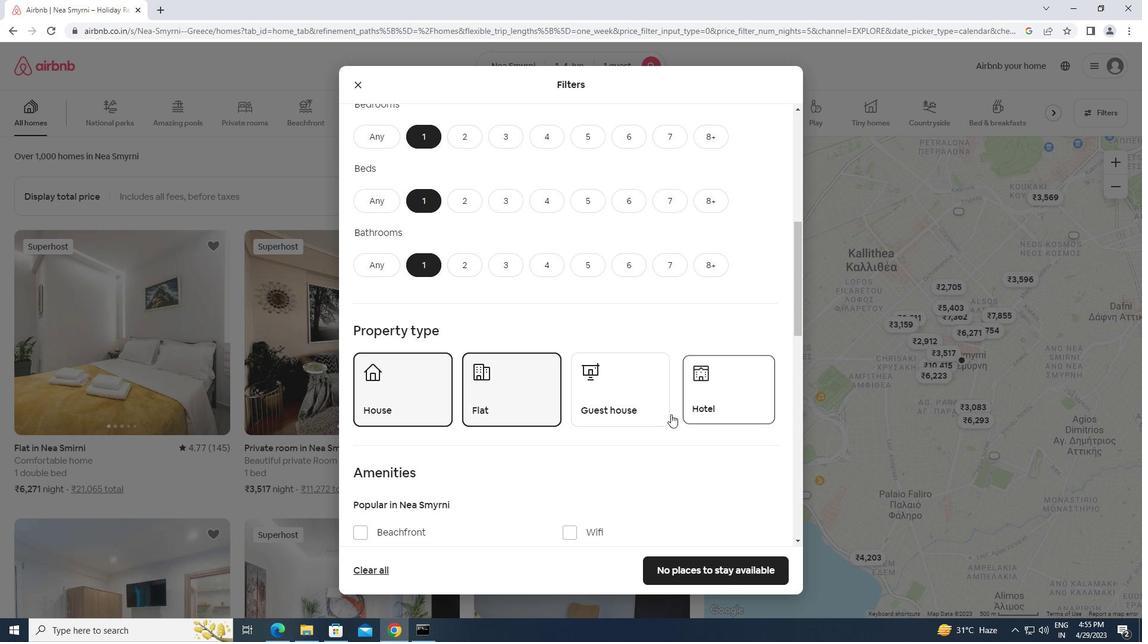 
Action: Mouse scrolled (541, 431) with delta (0, 0)
Screenshot: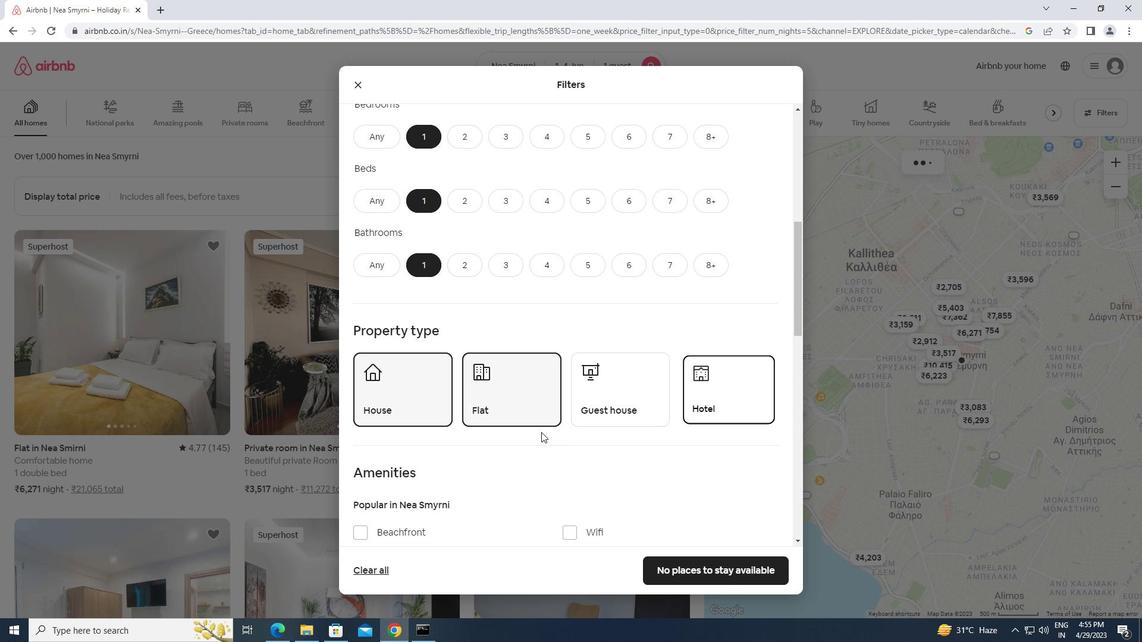 
Action: Mouse scrolled (541, 431) with delta (0, 0)
Screenshot: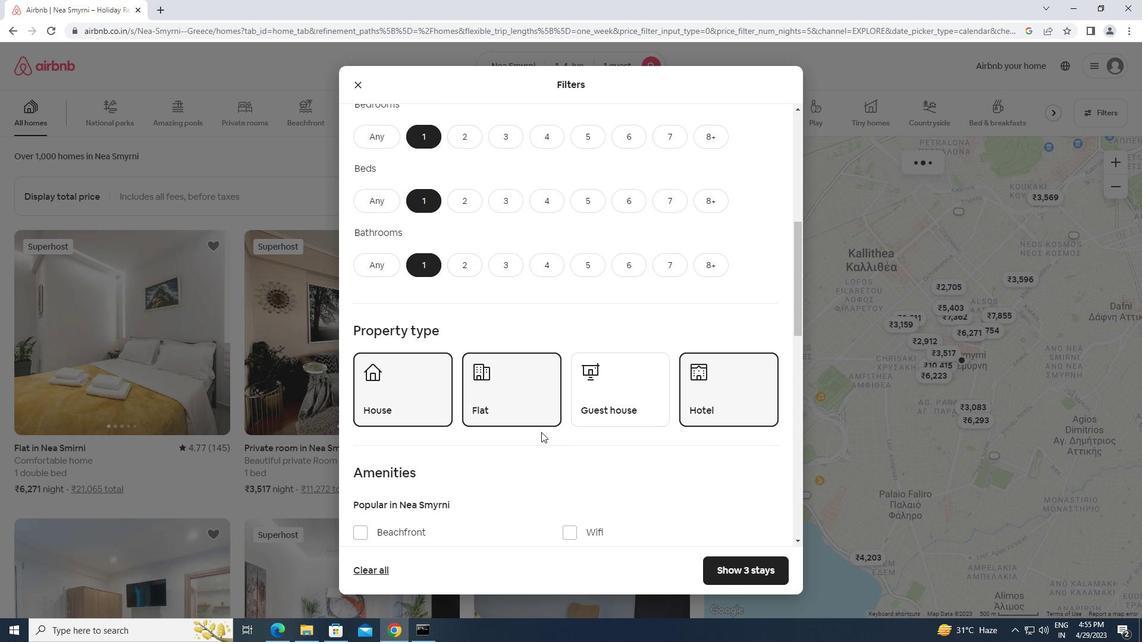 
Action: Mouse scrolled (541, 431) with delta (0, 0)
Screenshot: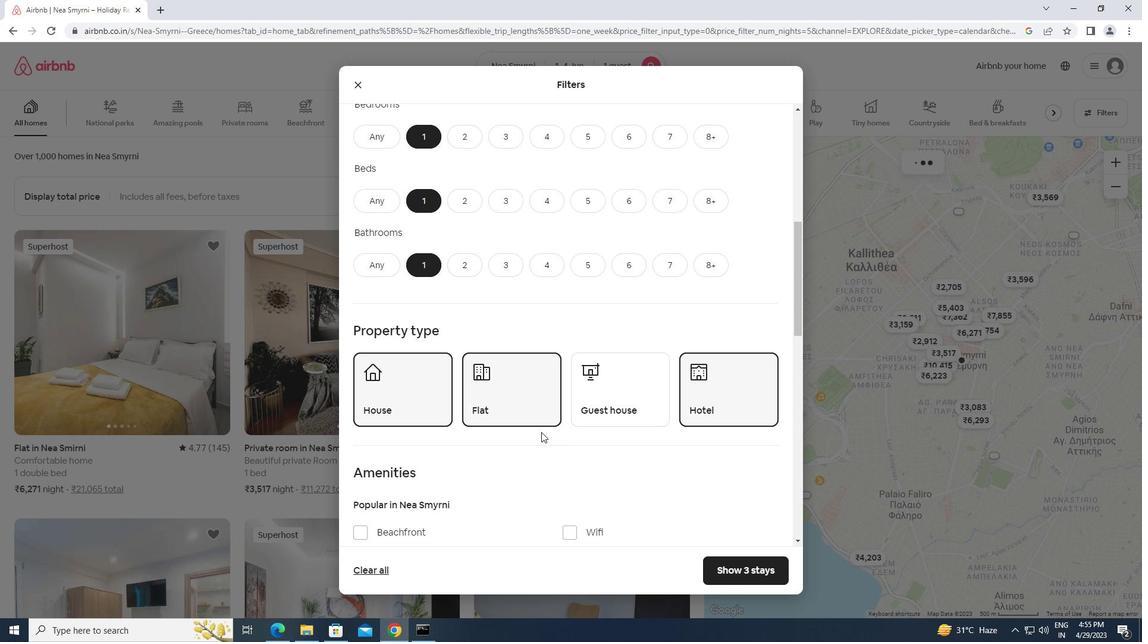 
Action: Mouse moved to (575, 358)
Screenshot: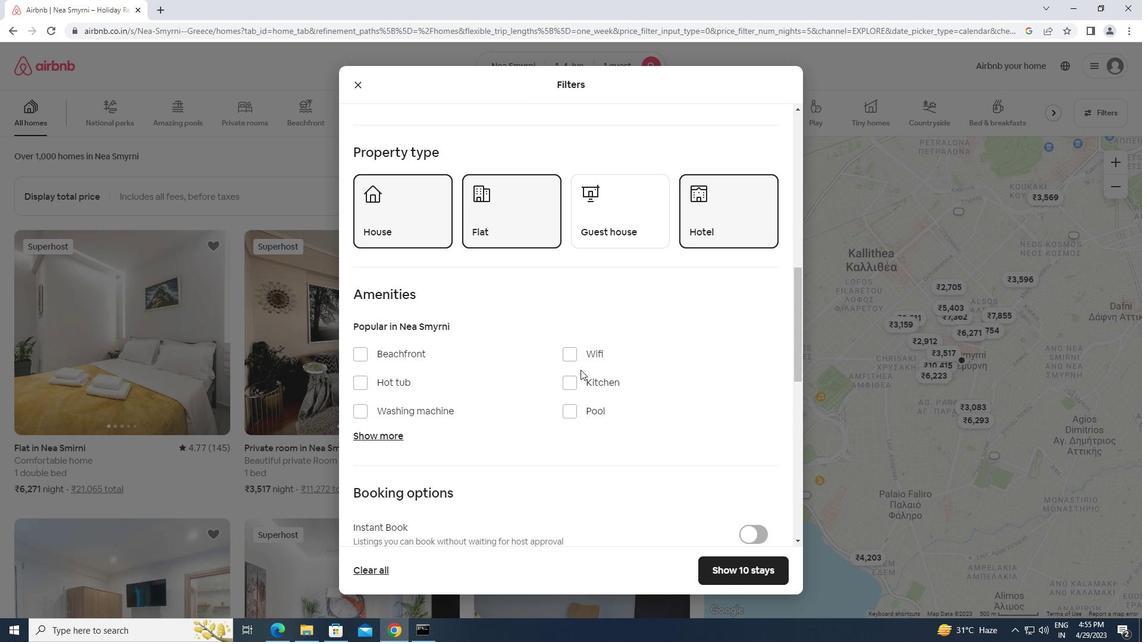 
Action: Mouse pressed left at (575, 358)
Screenshot: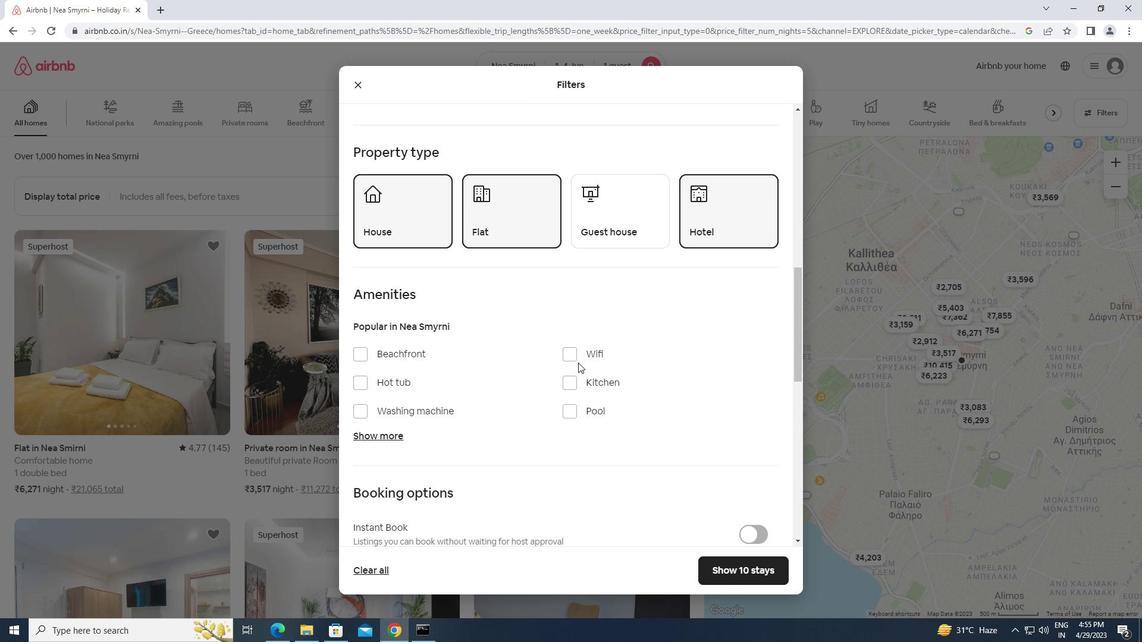 
Action: Mouse moved to (364, 408)
Screenshot: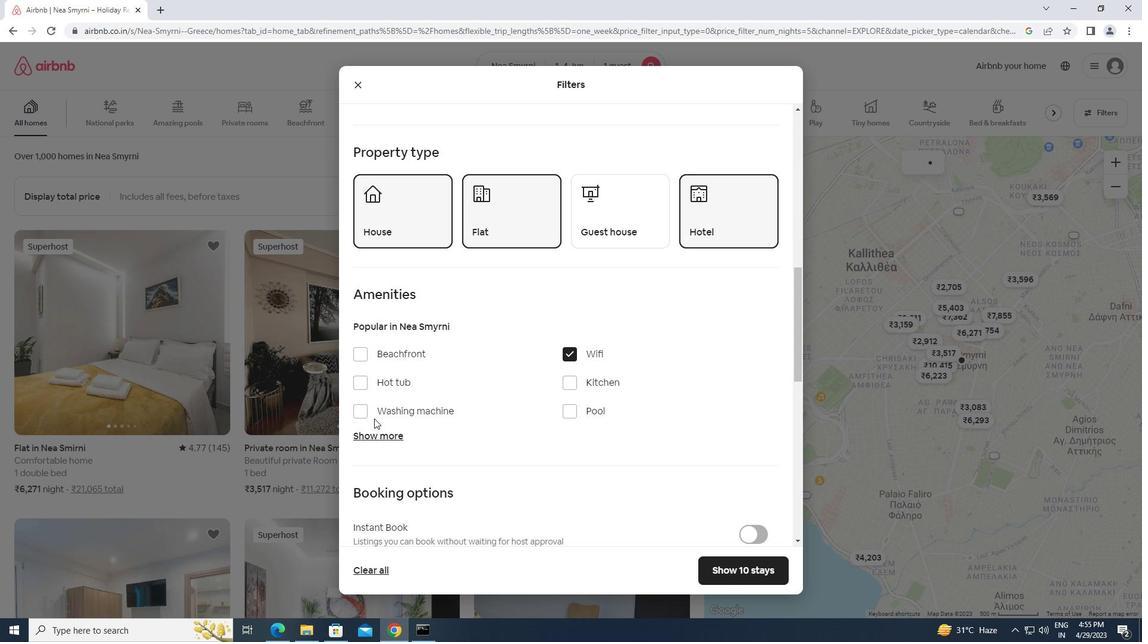 
Action: Mouse pressed left at (364, 408)
Screenshot: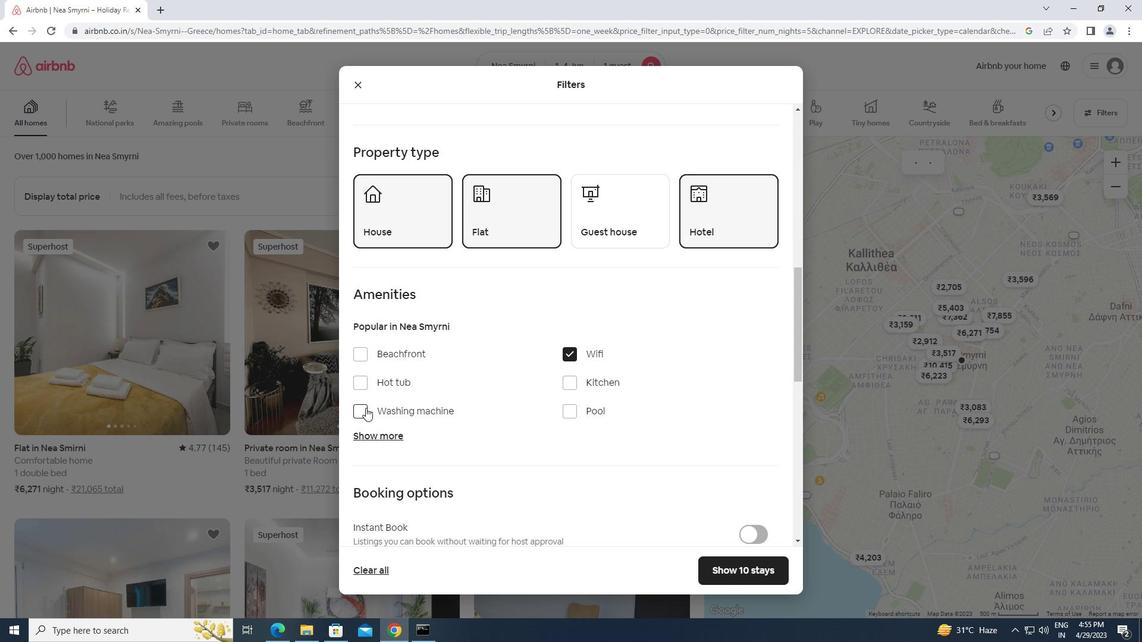 
Action: Mouse moved to (480, 416)
Screenshot: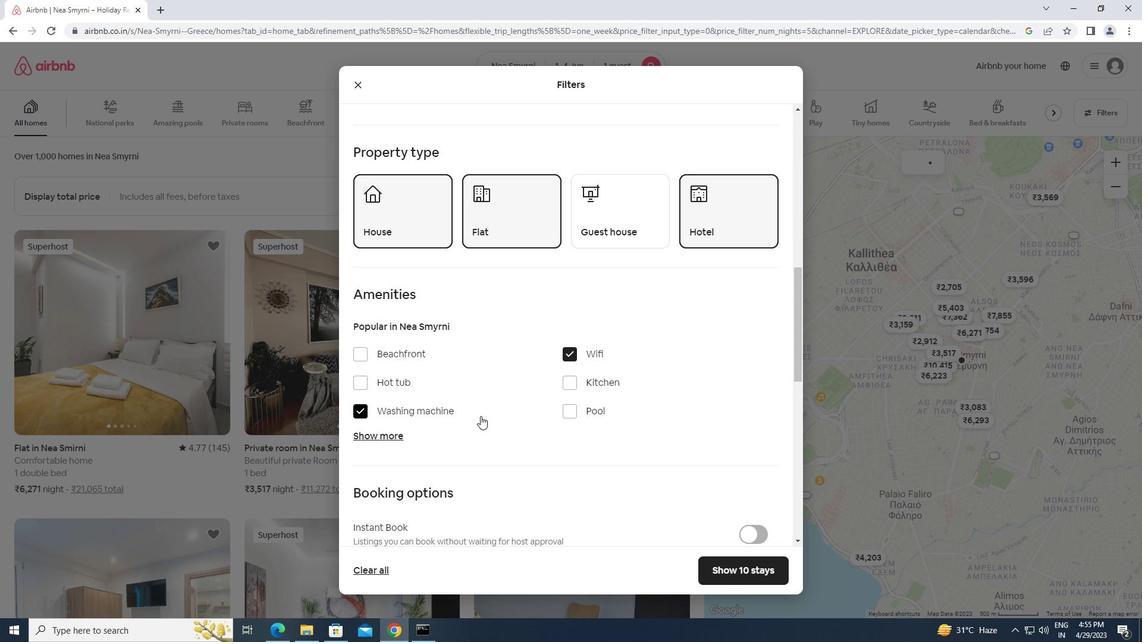 
Action: Mouse scrolled (480, 415) with delta (0, 0)
Screenshot: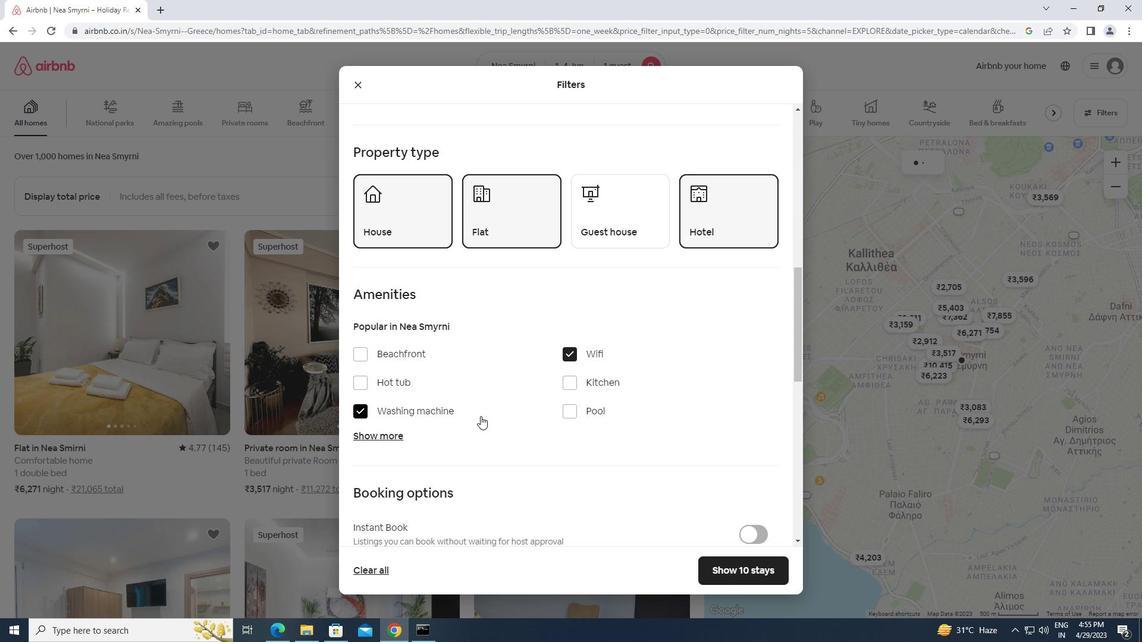 
Action: Mouse scrolled (480, 415) with delta (0, 0)
Screenshot: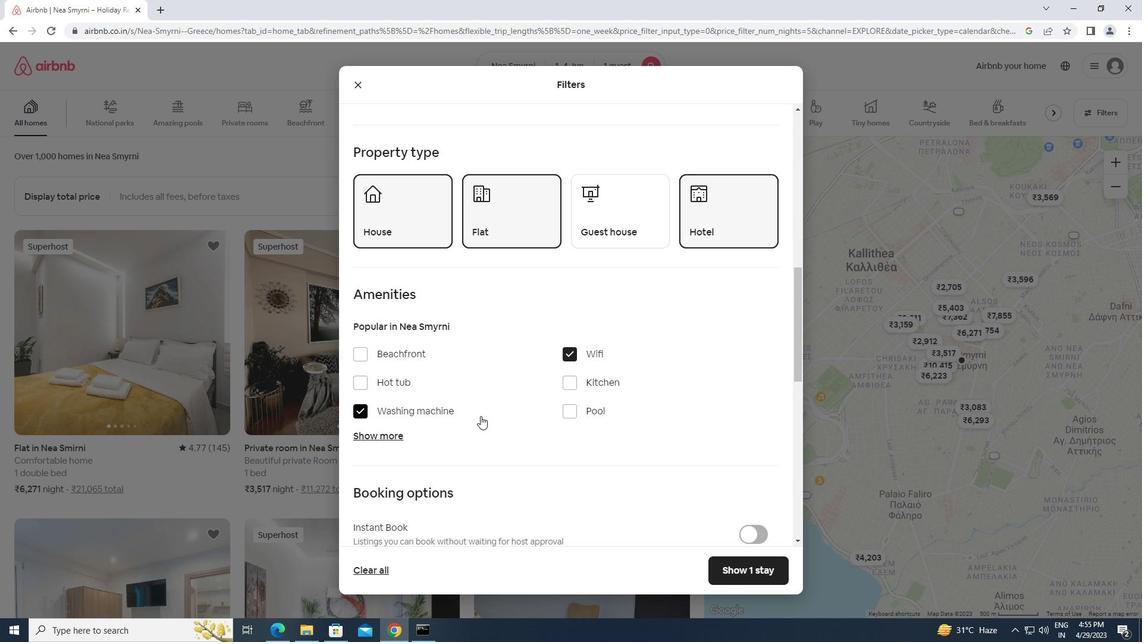 
Action: Mouse scrolled (480, 415) with delta (0, 0)
Screenshot: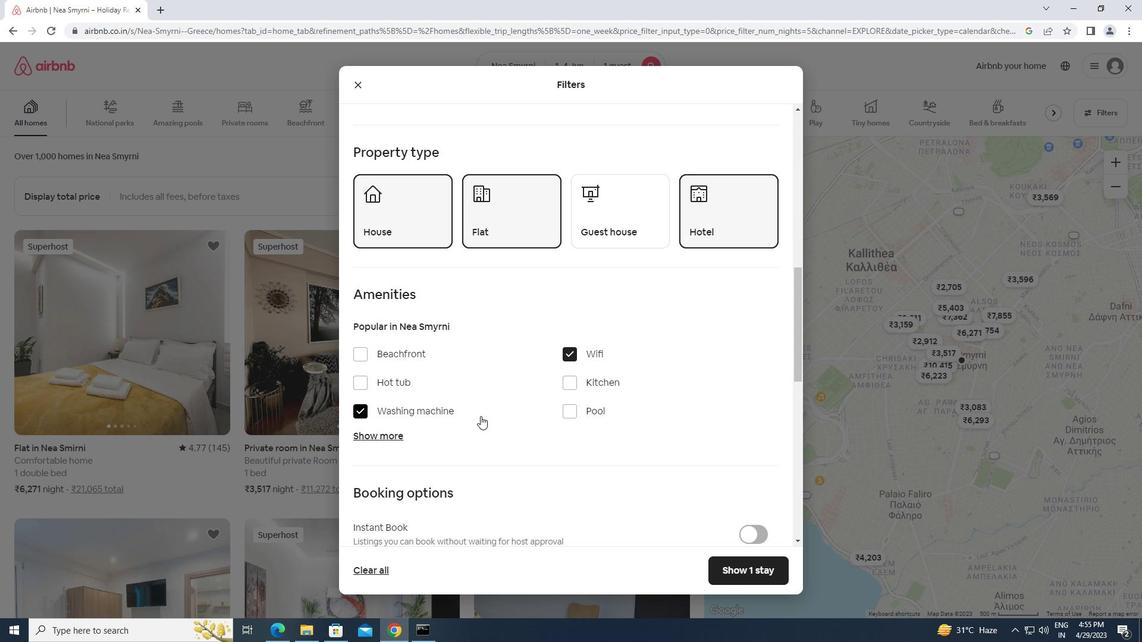 
Action: Mouse moved to (751, 399)
Screenshot: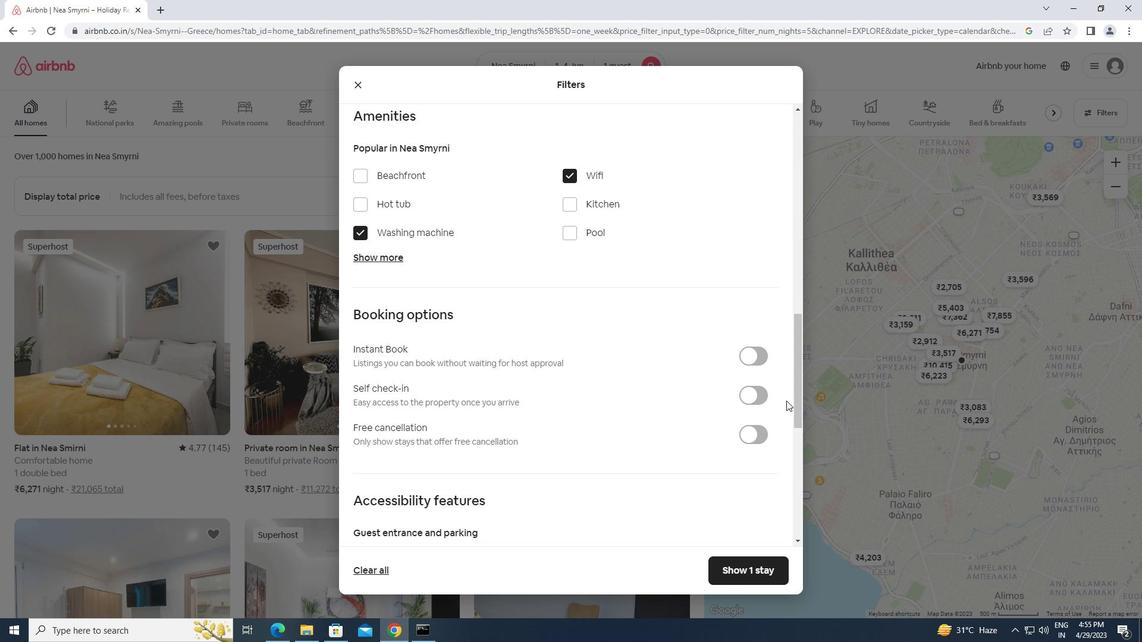 
Action: Mouse pressed left at (751, 399)
Screenshot: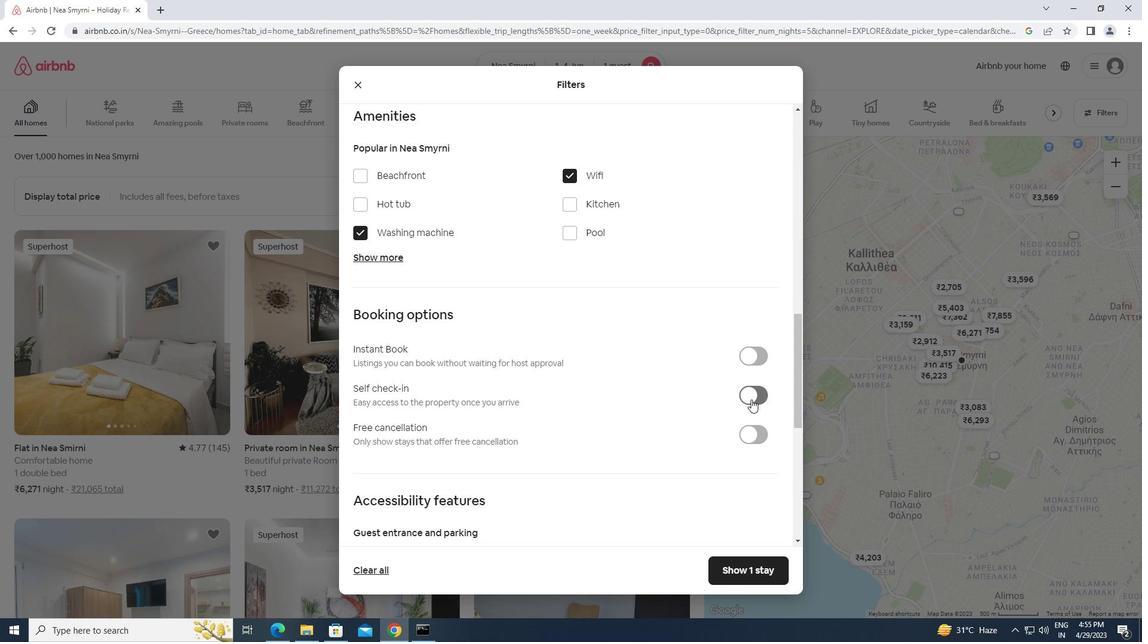 
Action: Mouse moved to (588, 409)
Screenshot: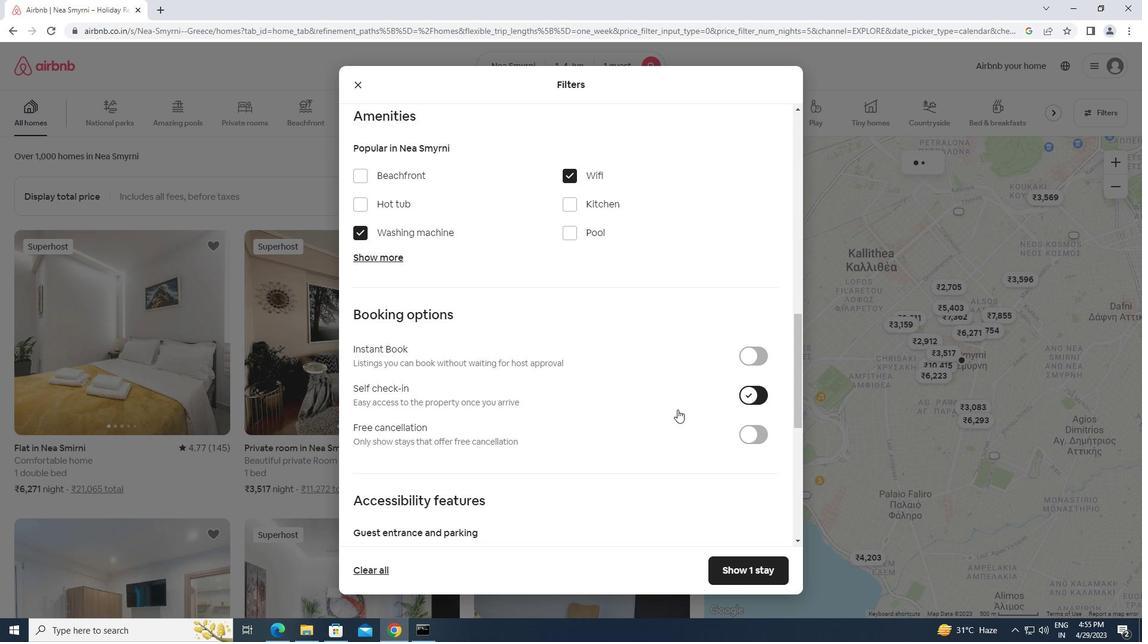 
Action: Mouse scrolled (588, 409) with delta (0, 0)
Screenshot: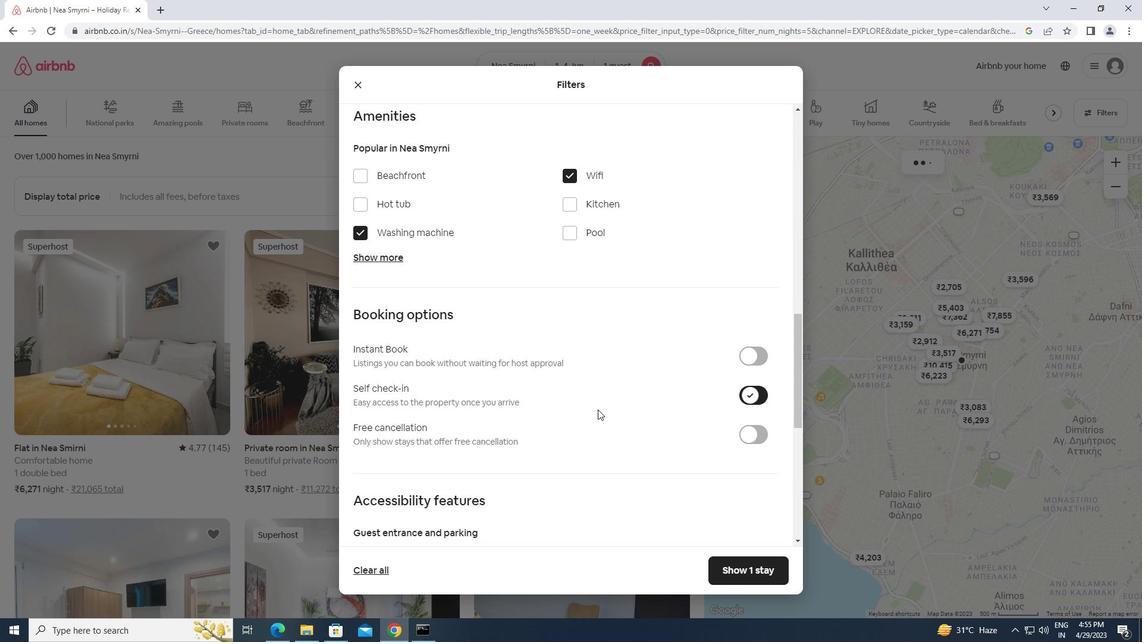 
Action: Mouse scrolled (588, 409) with delta (0, 0)
Screenshot: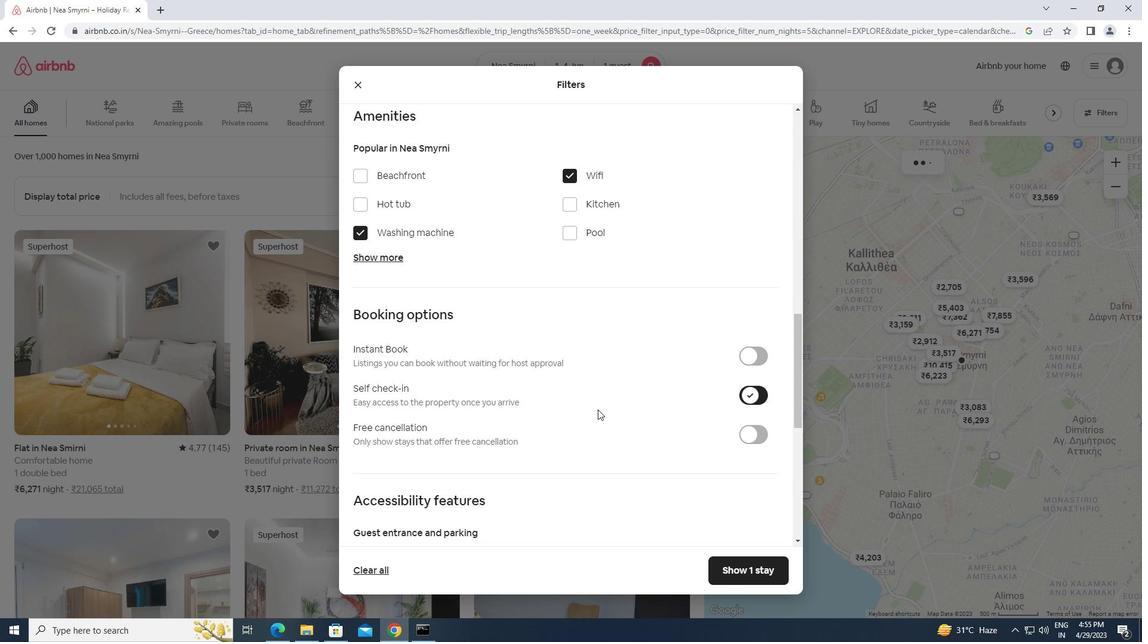 
Action: Mouse scrolled (588, 409) with delta (0, 0)
Screenshot: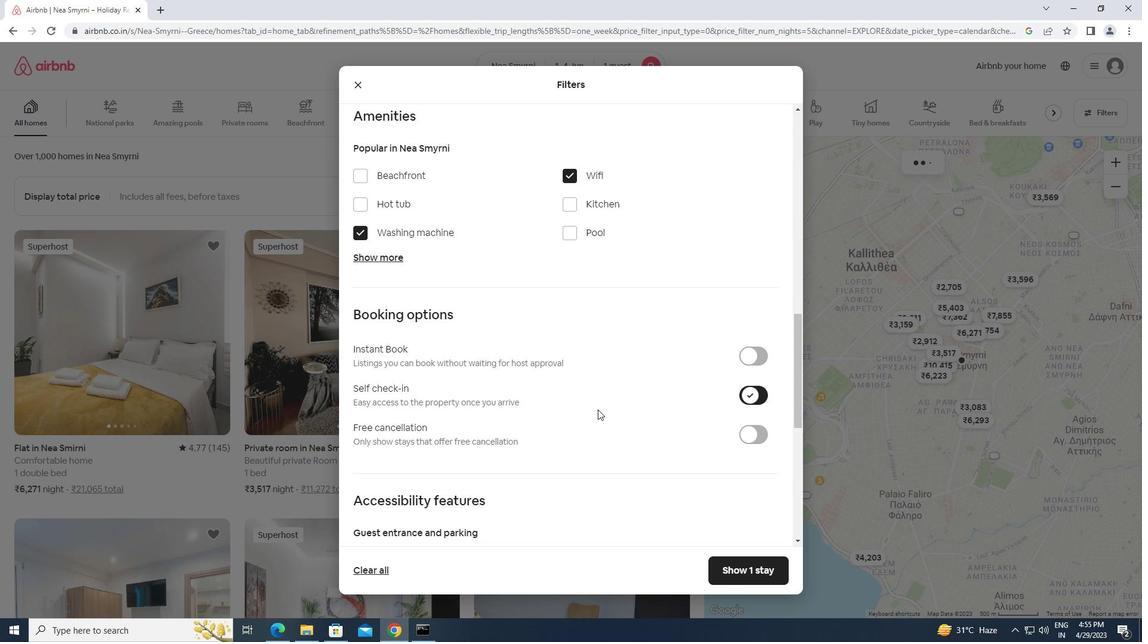 
Action: Mouse scrolled (588, 409) with delta (0, 0)
Screenshot: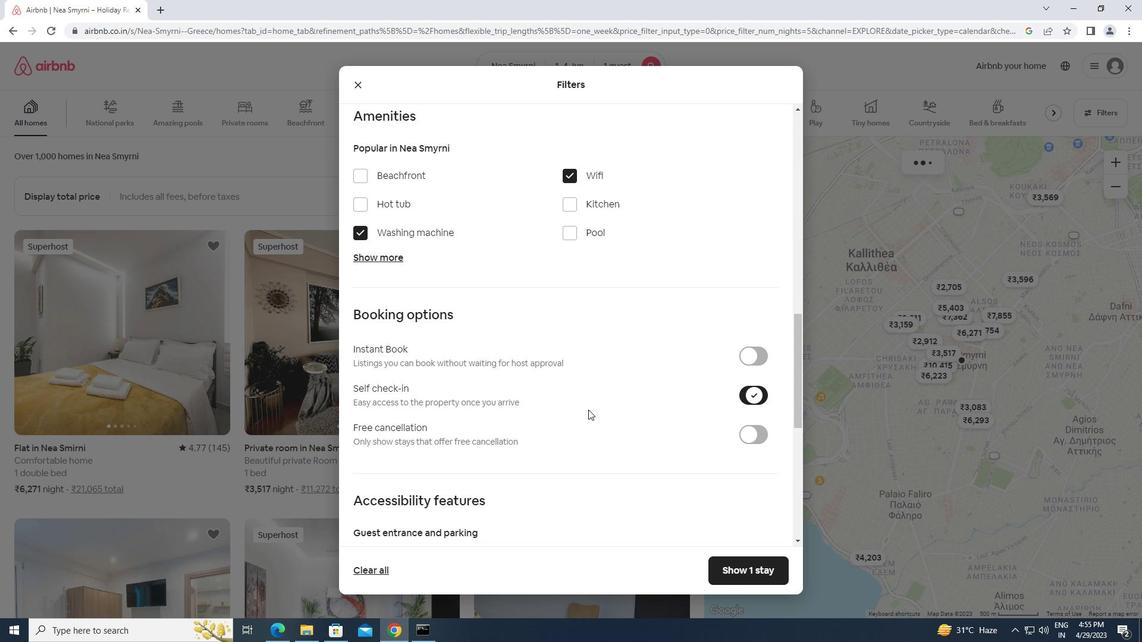 
Action: Mouse scrolled (588, 409) with delta (0, 0)
Screenshot: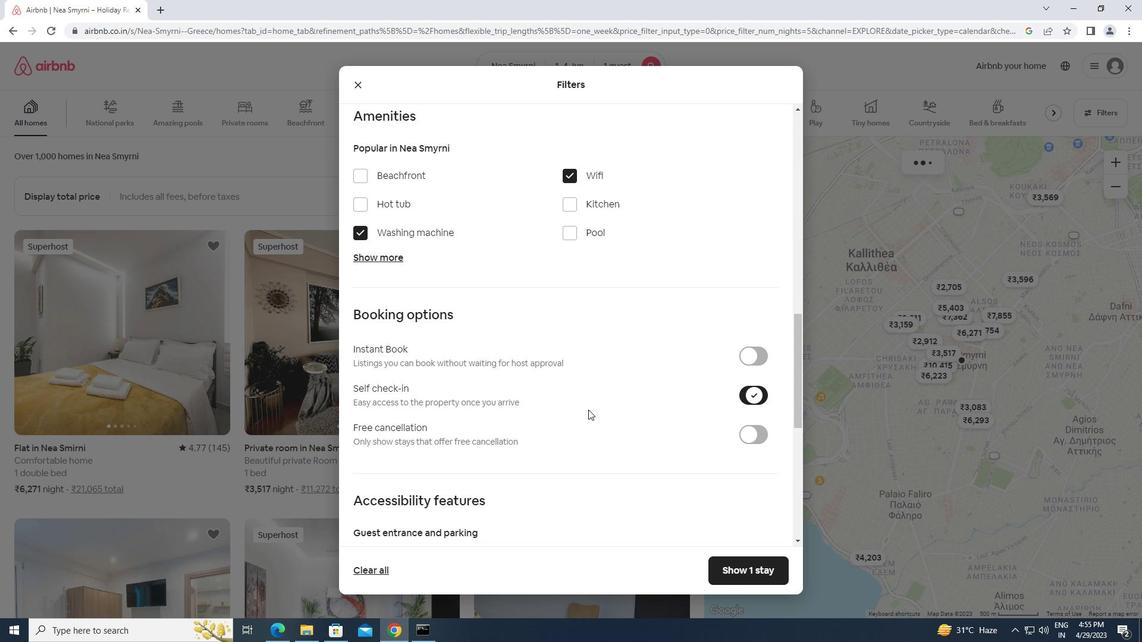 
Action: Mouse scrolled (588, 409) with delta (0, 0)
Screenshot: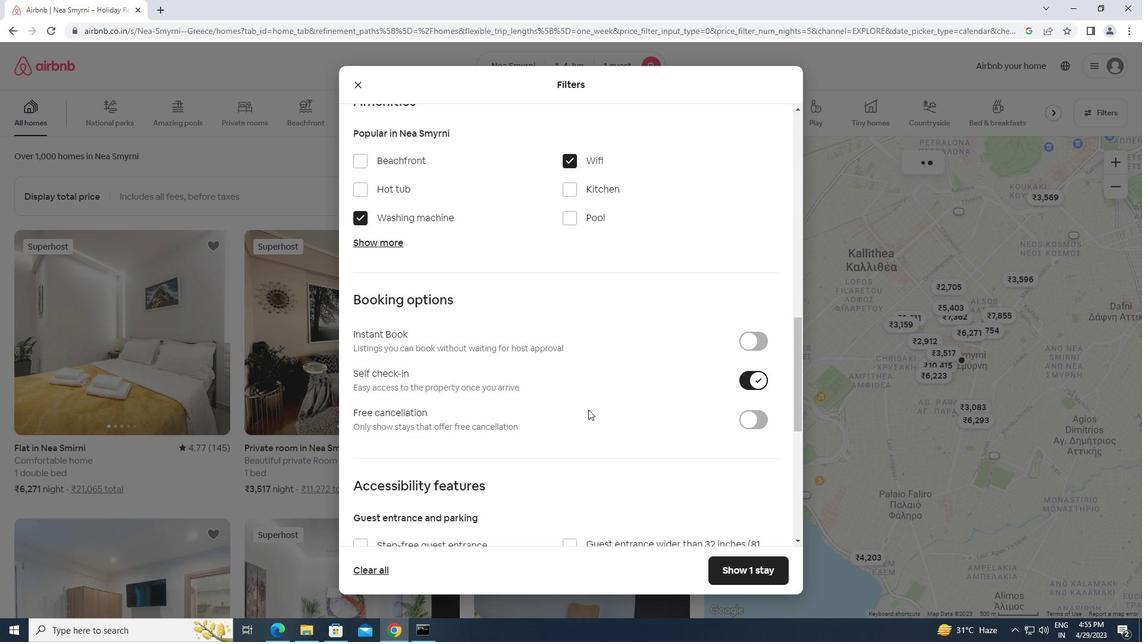 
Action: Mouse scrolled (588, 409) with delta (0, 0)
Screenshot: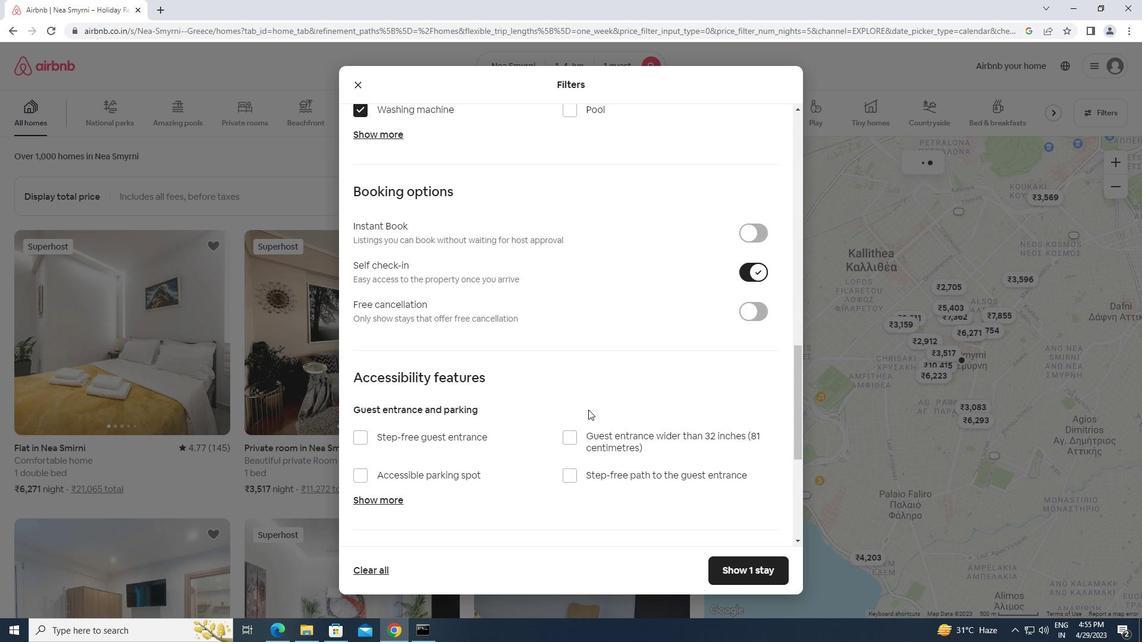 
Action: Mouse scrolled (588, 409) with delta (0, 0)
Screenshot: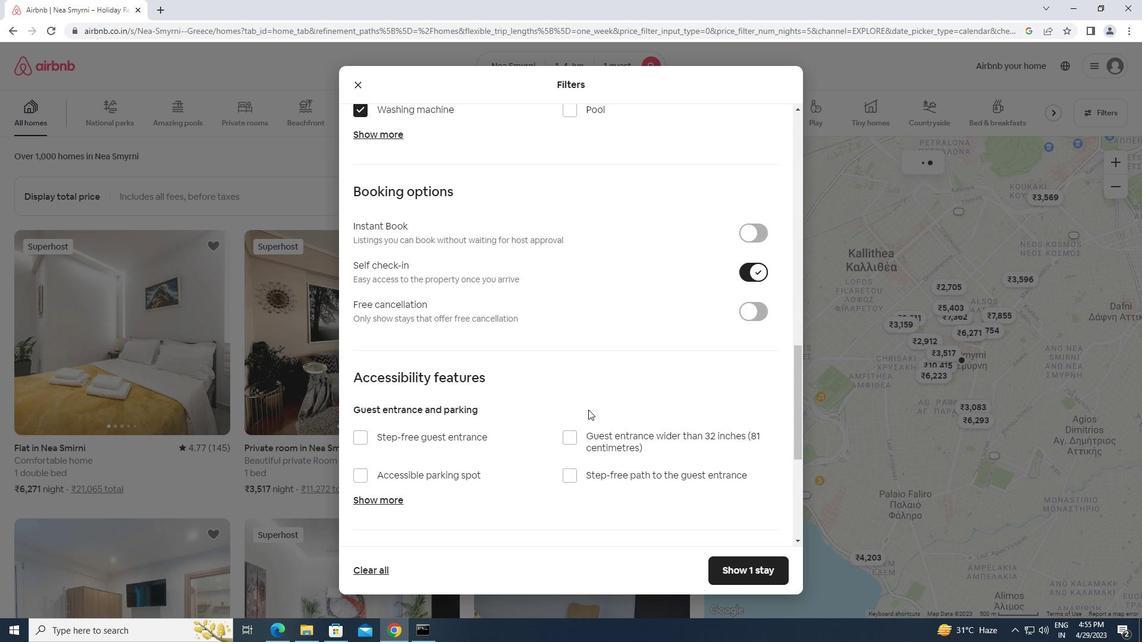 
Action: Mouse scrolled (588, 409) with delta (0, 0)
Screenshot: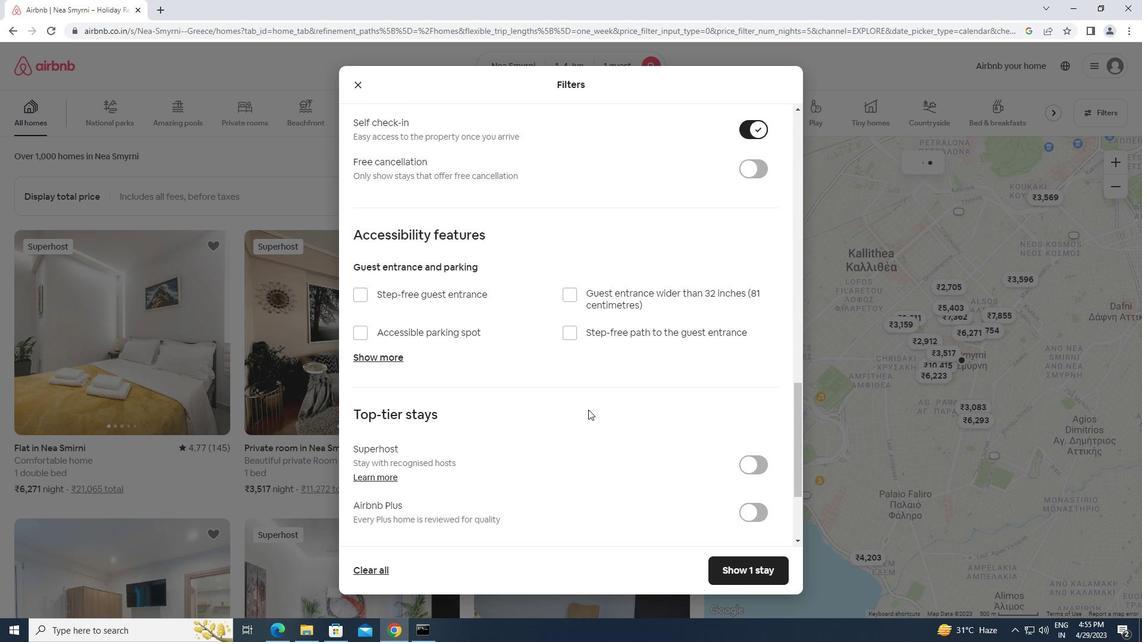
Action: Mouse scrolled (588, 409) with delta (0, 0)
Screenshot: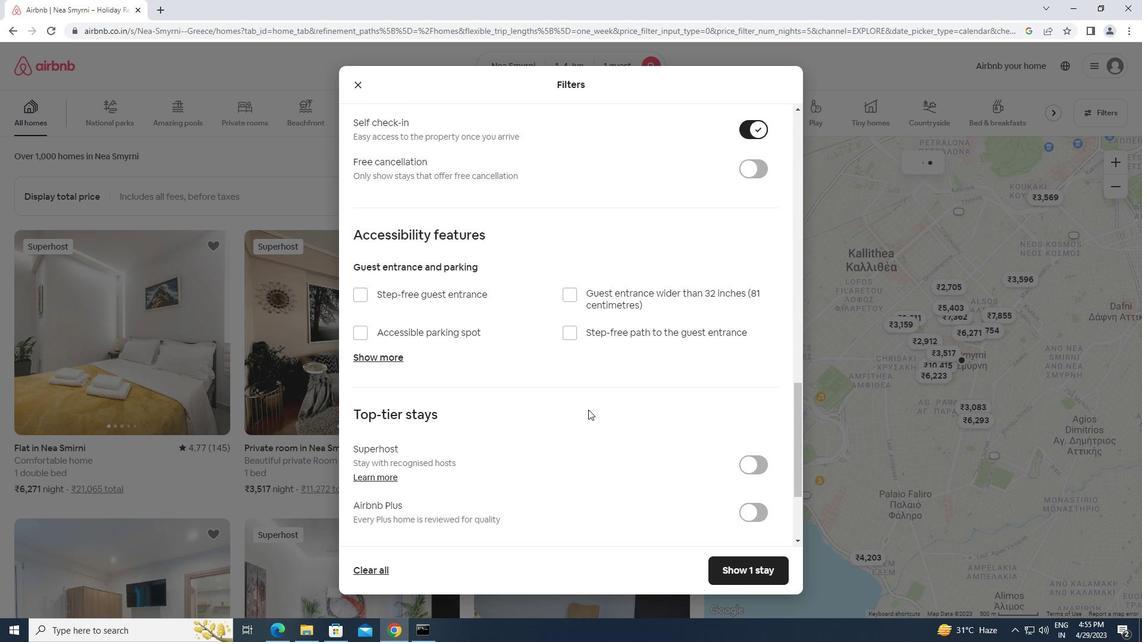 
Action: Mouse moved to (354, 459)
Screenshot: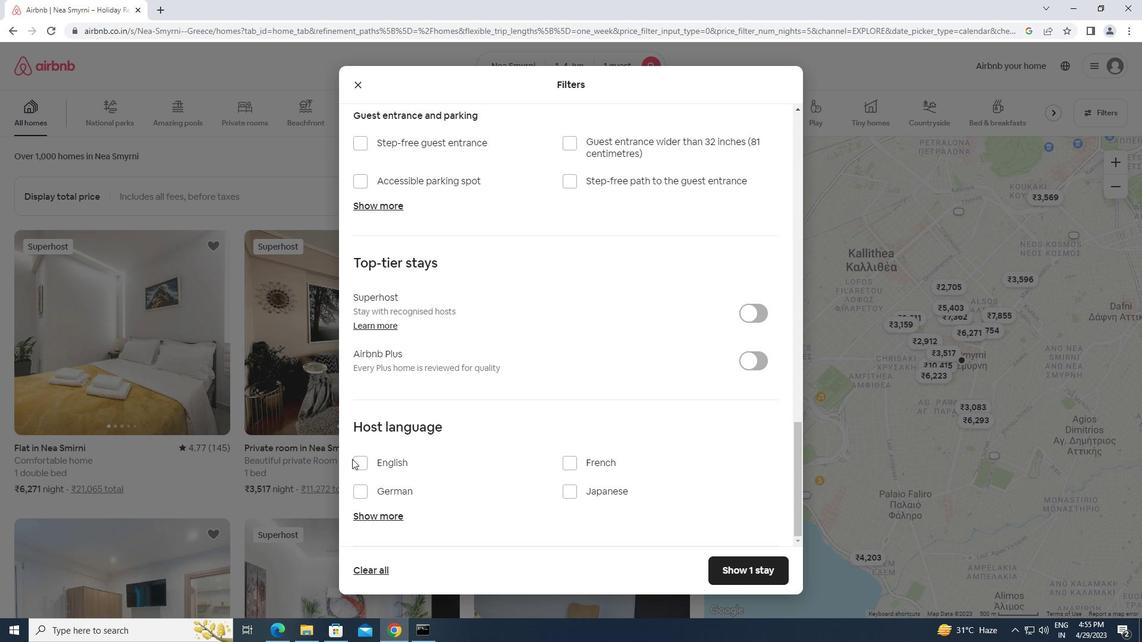 
Action: Mouse pressed left at (354, 459)
Screenshot: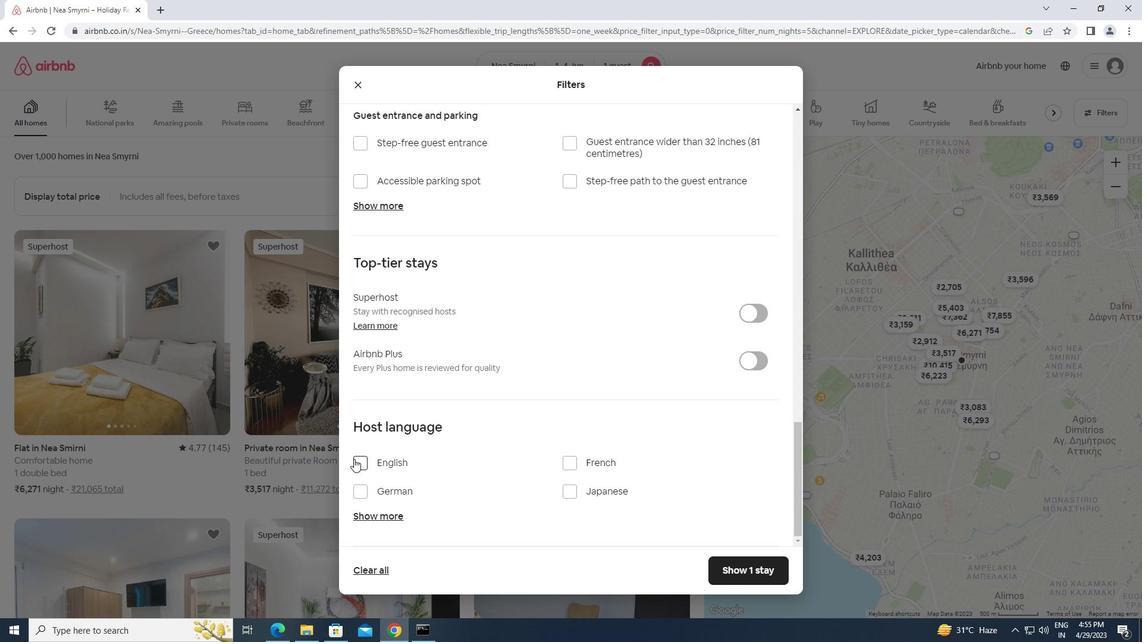 
Action: Mouse moved to (731, 564)
Screenshot: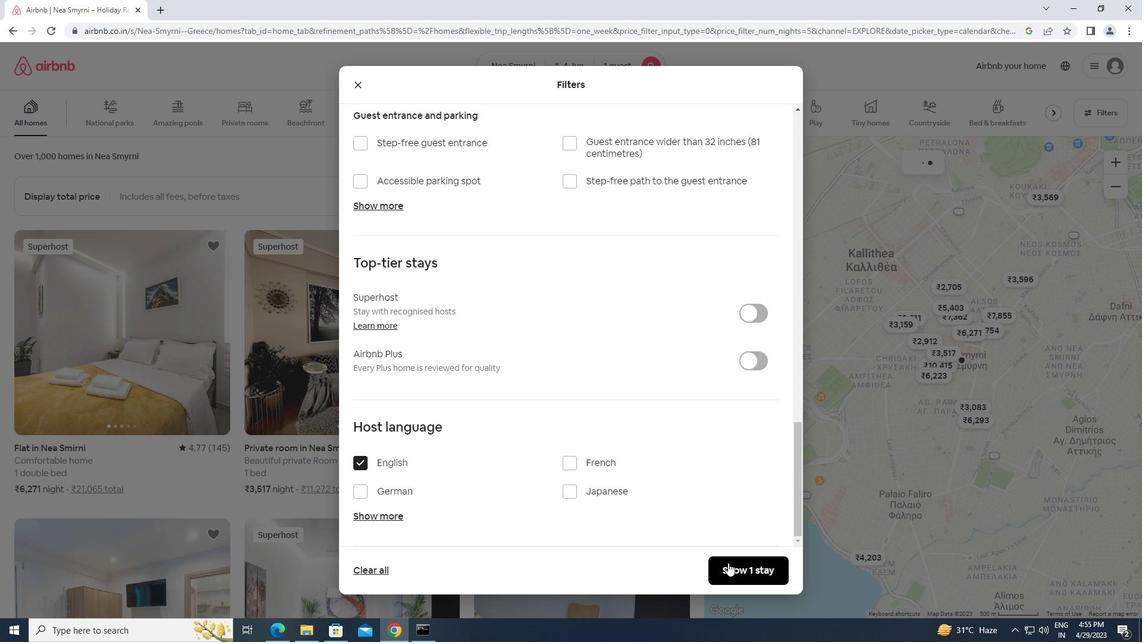 
Action: Mouse pressed left at (731, 564)
Screenshot: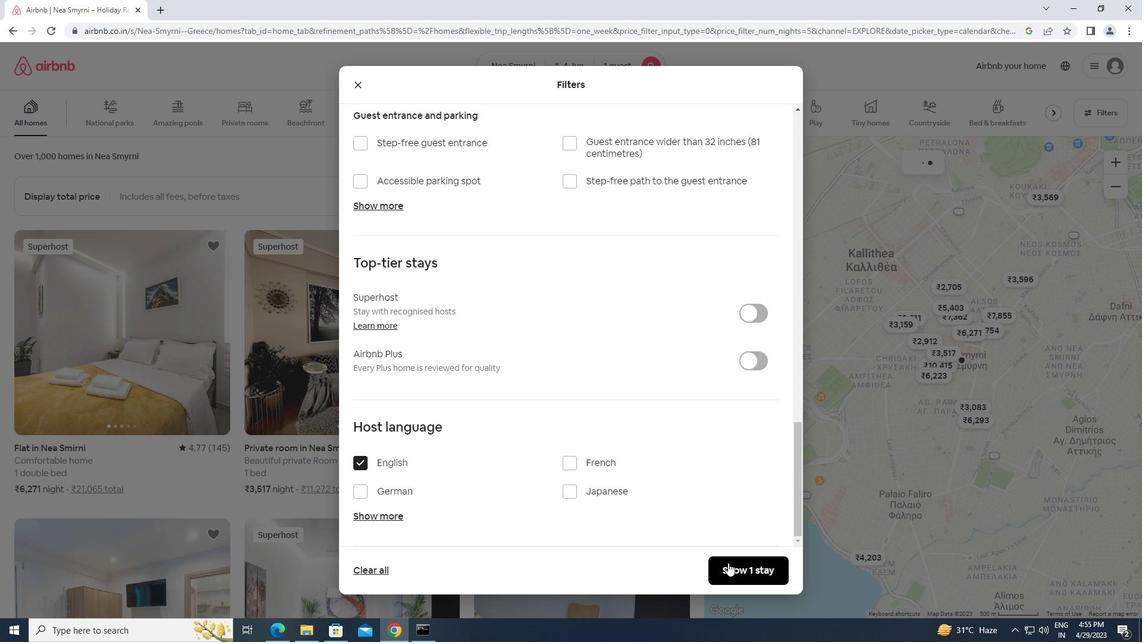 
Action: Mouse moved to (731, 564)
Screenshot: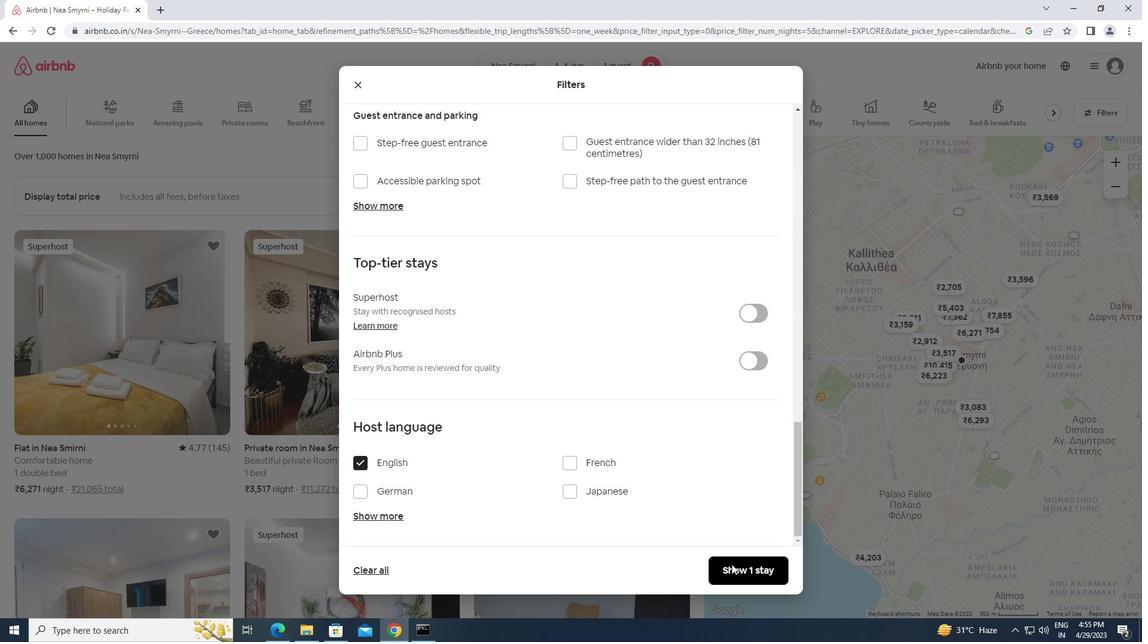 
